 Task: Create in the project AgileRapid in Backlog an issue 'Implement a new cloud-based procurement management system for a company with advanced procurement planning and purchasing features', assign it to team member softage.3@softage.net and change the status to IN PROGRESS. Create in the project AgileRapid in Backlog an issue 'Integrate a new voice recognition feature into an existing mobile application to enhance user interaction and hands-free operation', assign it to team member softage.4@softage.net and change the status to IN PROGRESS
Action: Mouse moved to (61, 179)
Screenshot: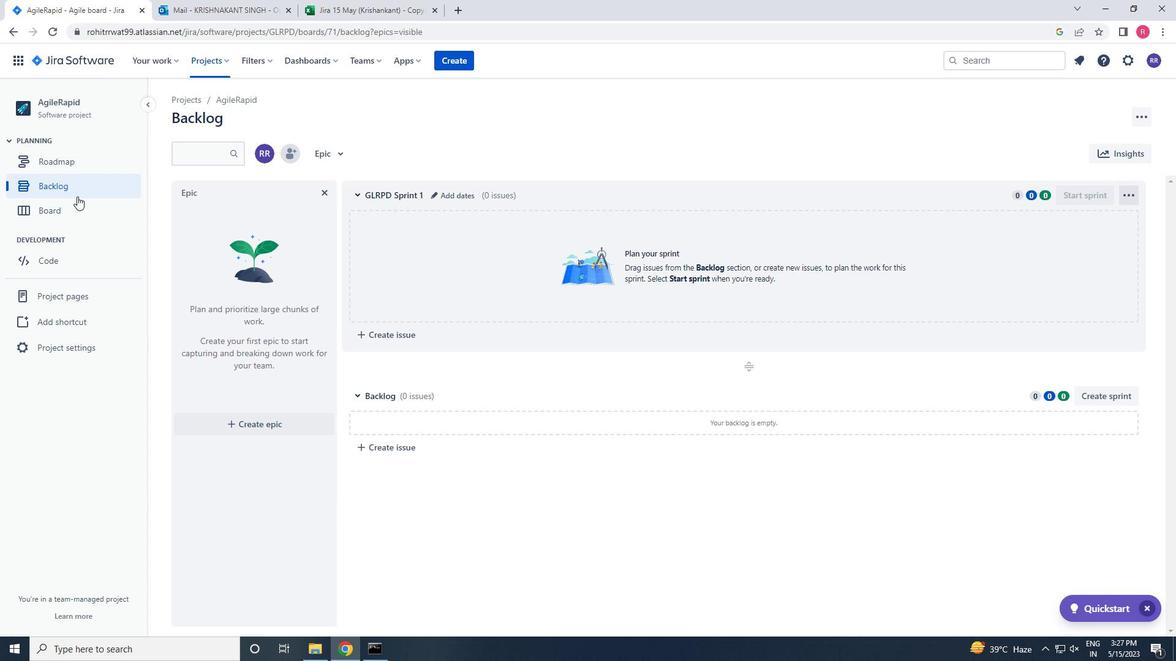 
Action: Mouse pressed left at (61, 179)
Screenshot: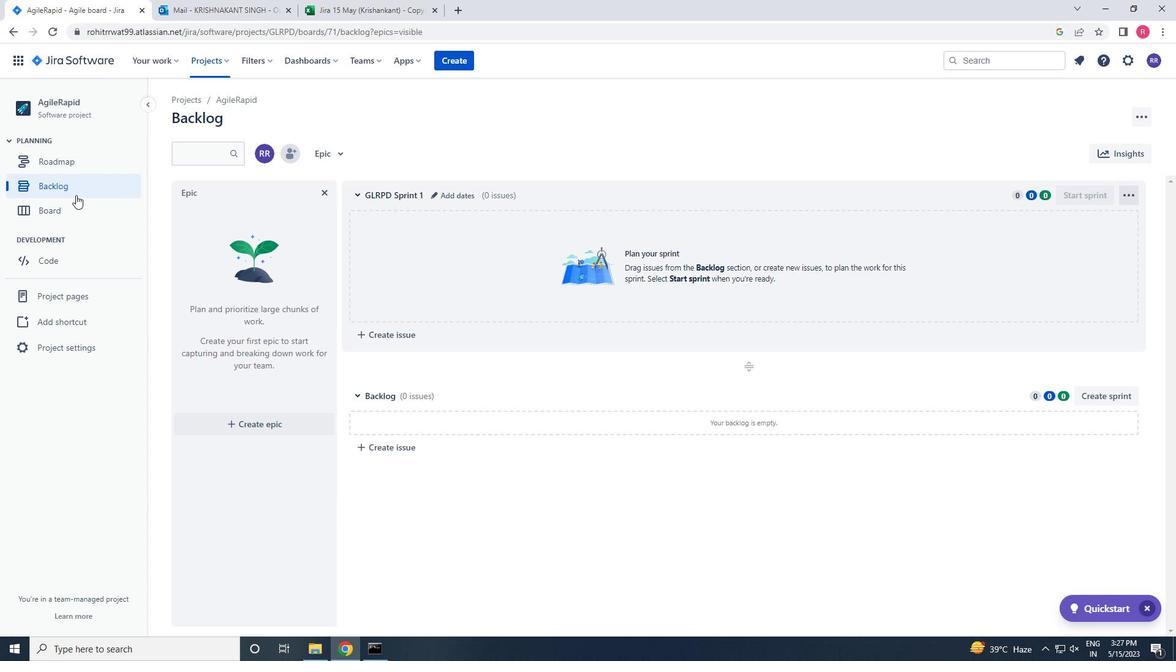 
Action: Mouse moved to (384, 447)
Screenshot: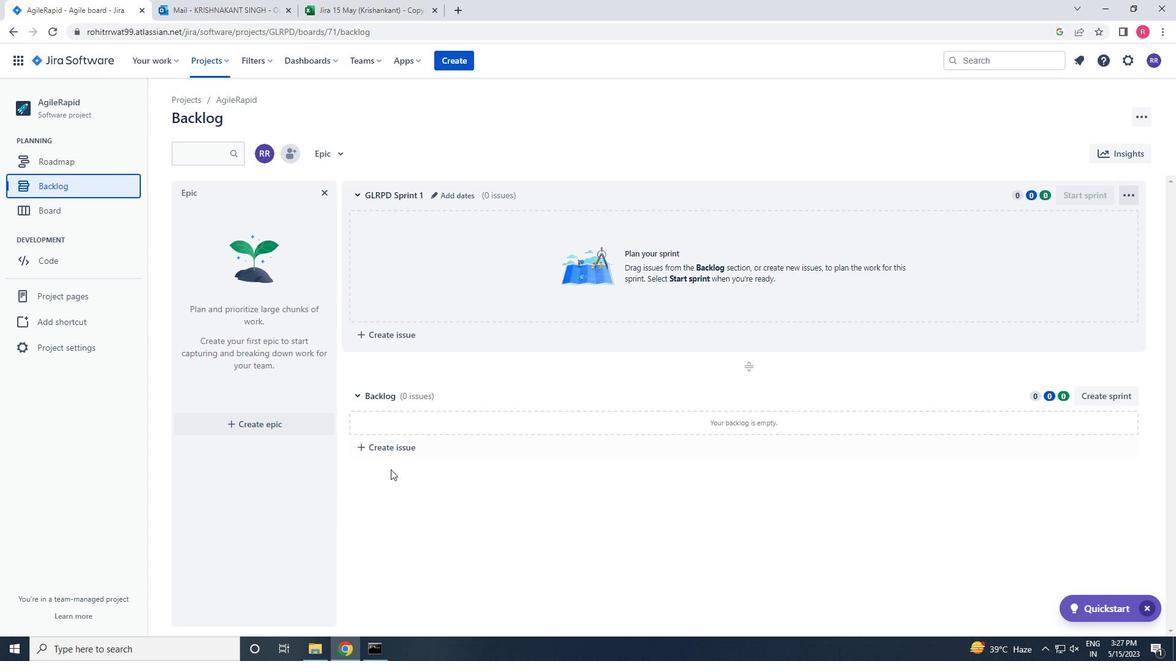 
Action: Mouse pressed left at (384, 447)
Screenshot: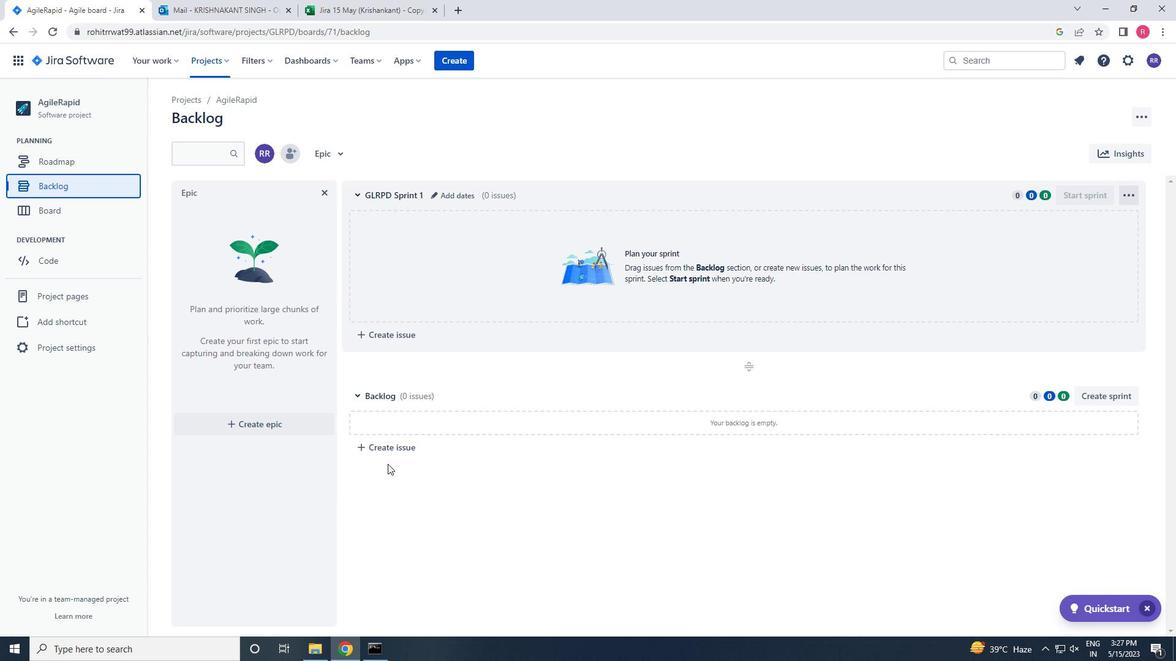 
Action: Mouse moved to (385, 447)
Screenshot: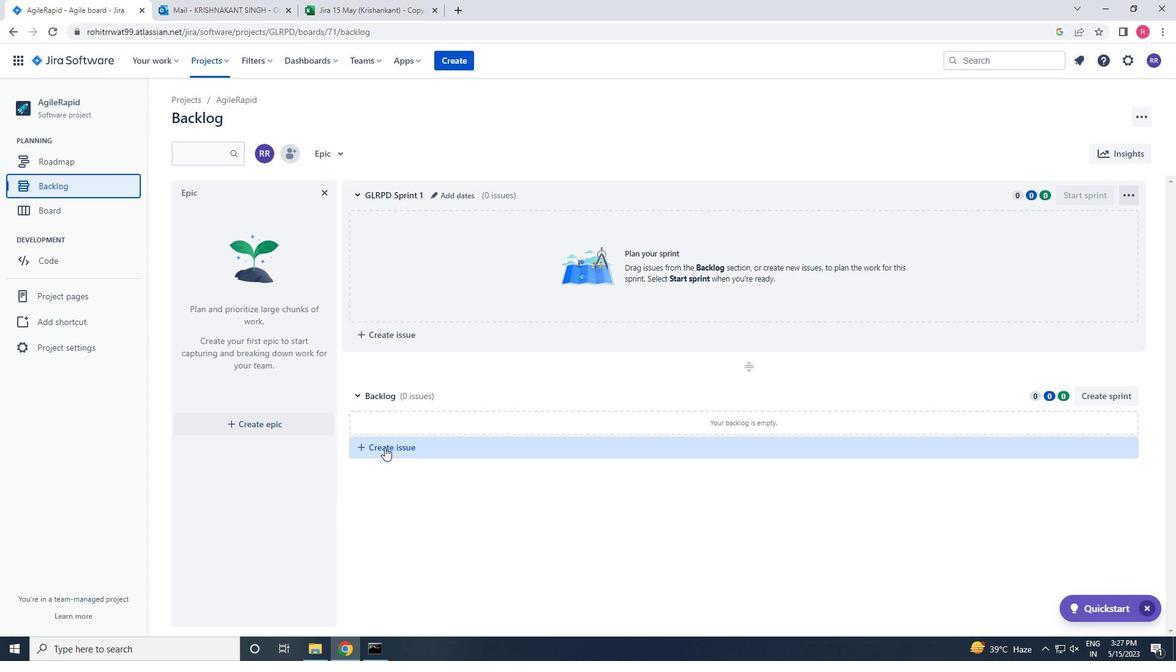 
Action: Key pressed ctrl+V
Screenshot: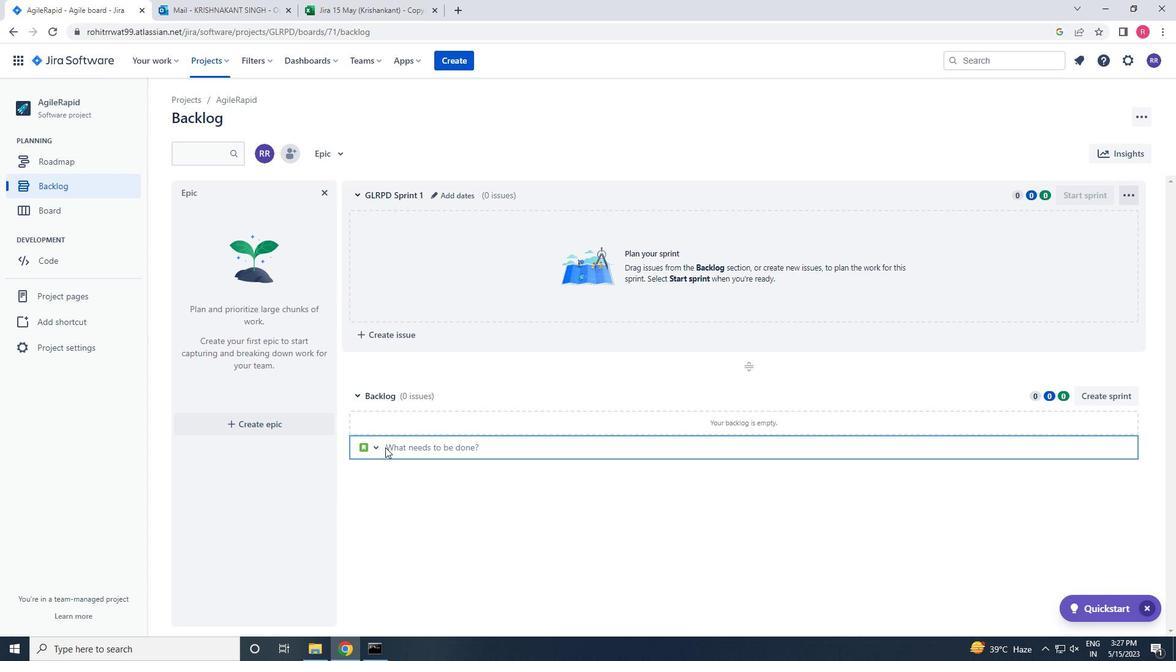 
Action: Mouse moved to (964, 452)
Screenshot: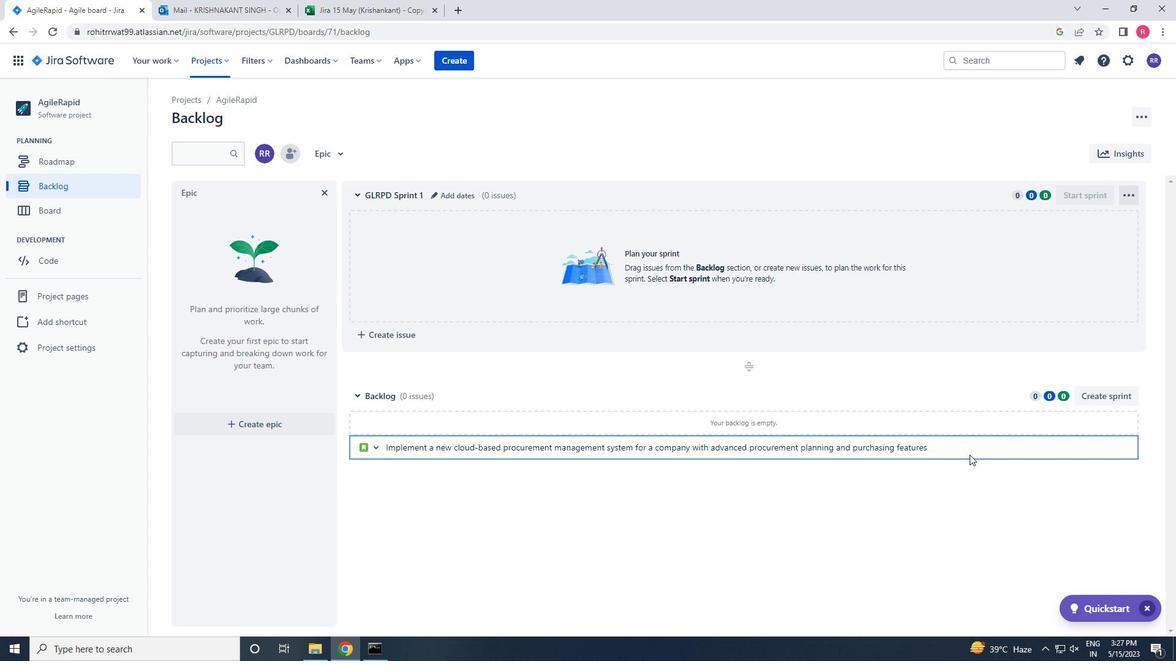 
Action: Mouse pressed left at (964, 452)
Screenshot: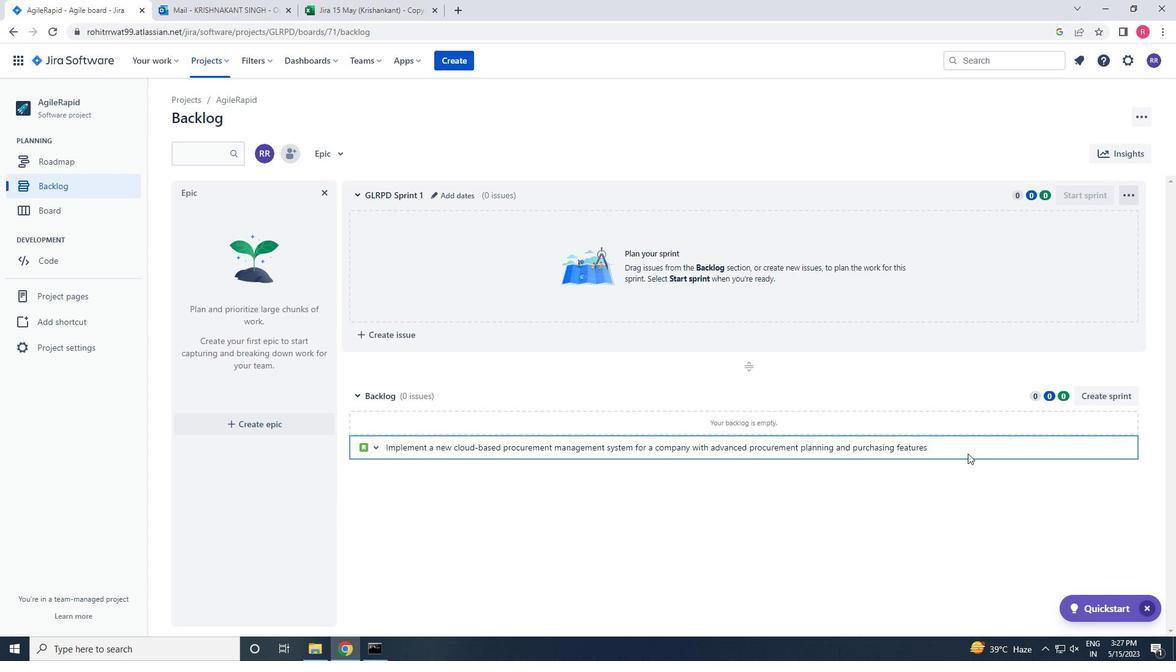 
Action: Mouse moved to (964, 452)
Screenshot: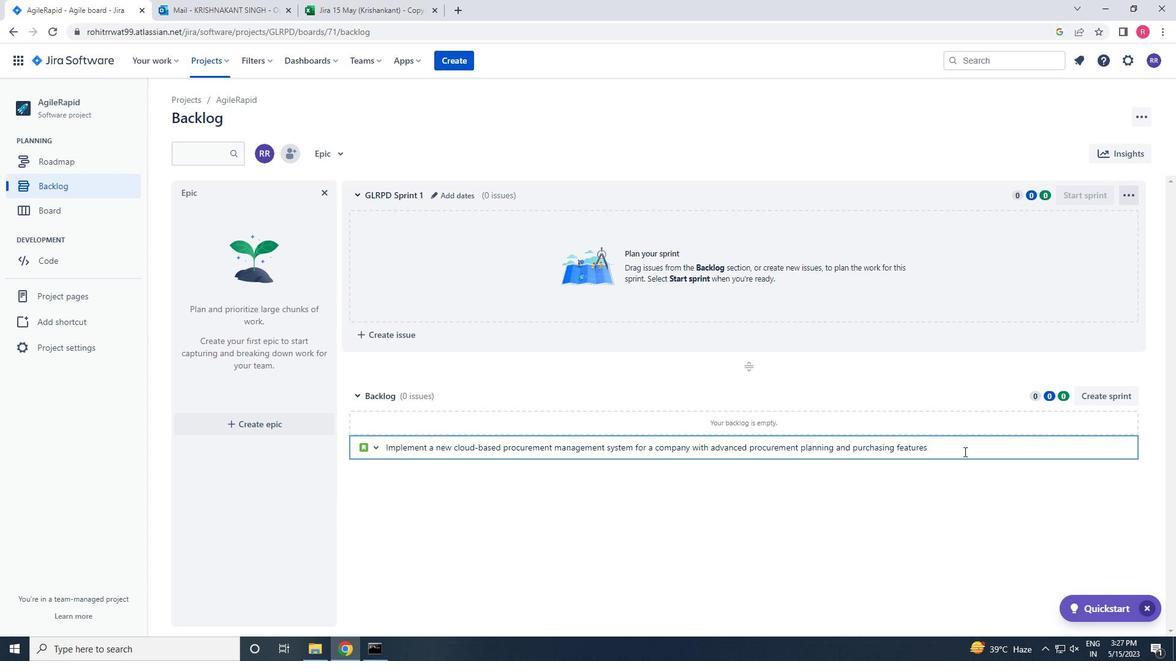 
Action: Key pressed <Key.enter>
Screenshot: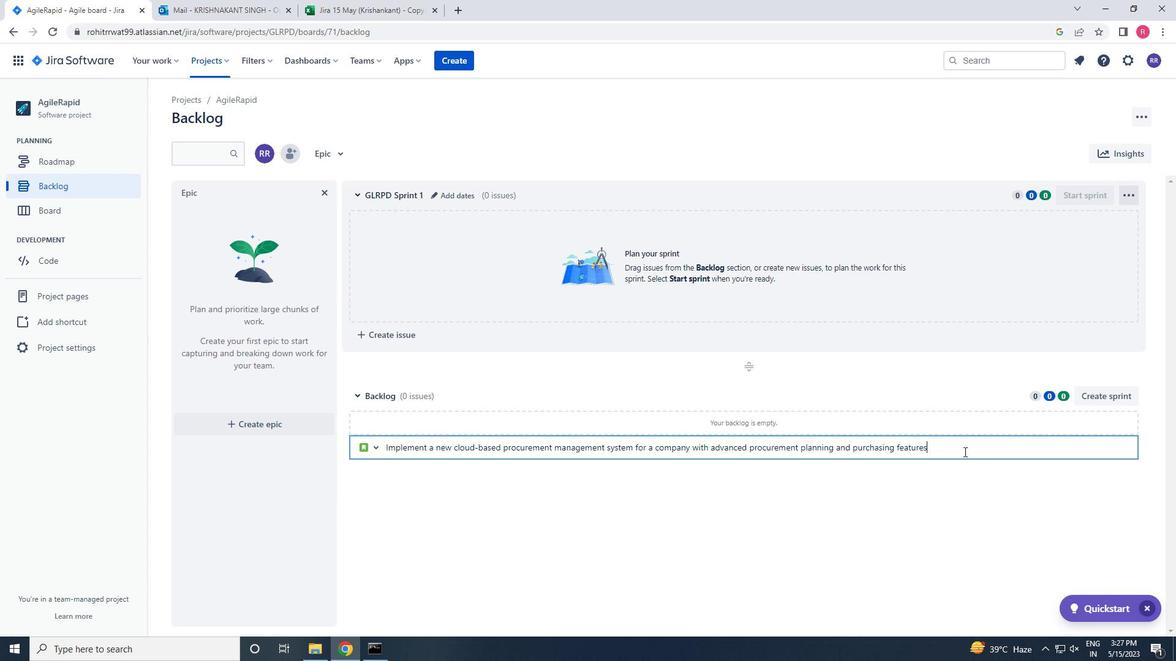 
Action: Mouse moved to (1100, 426)
Screenshot: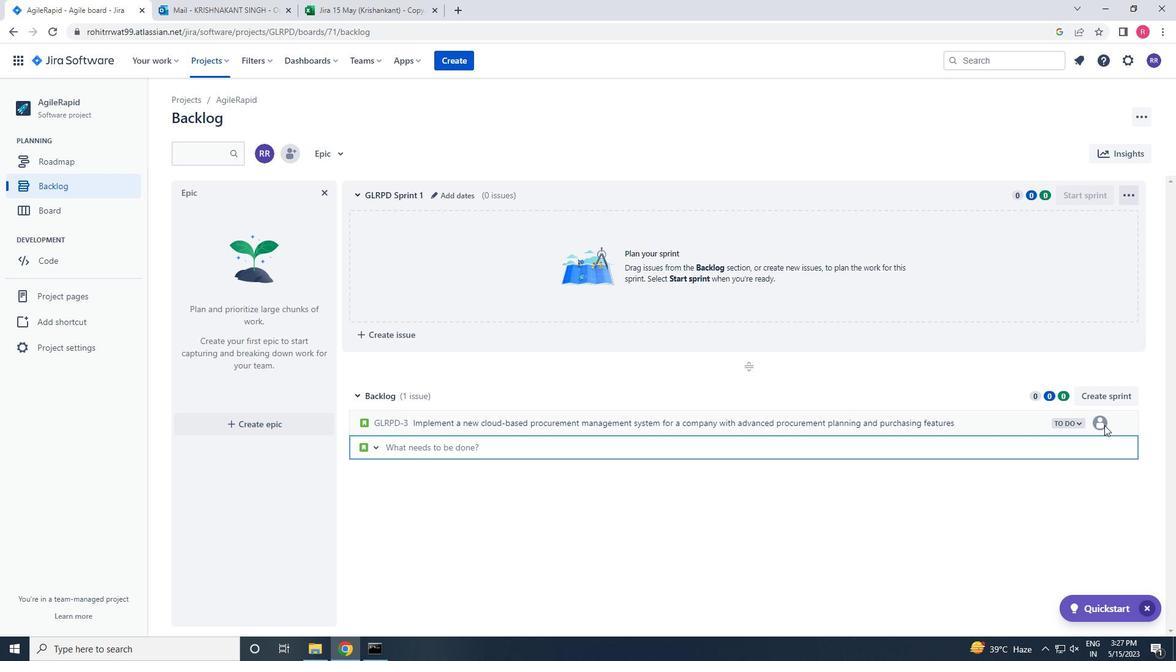 
Action: Mouse pressed left at (1100, 426)
Screenshot: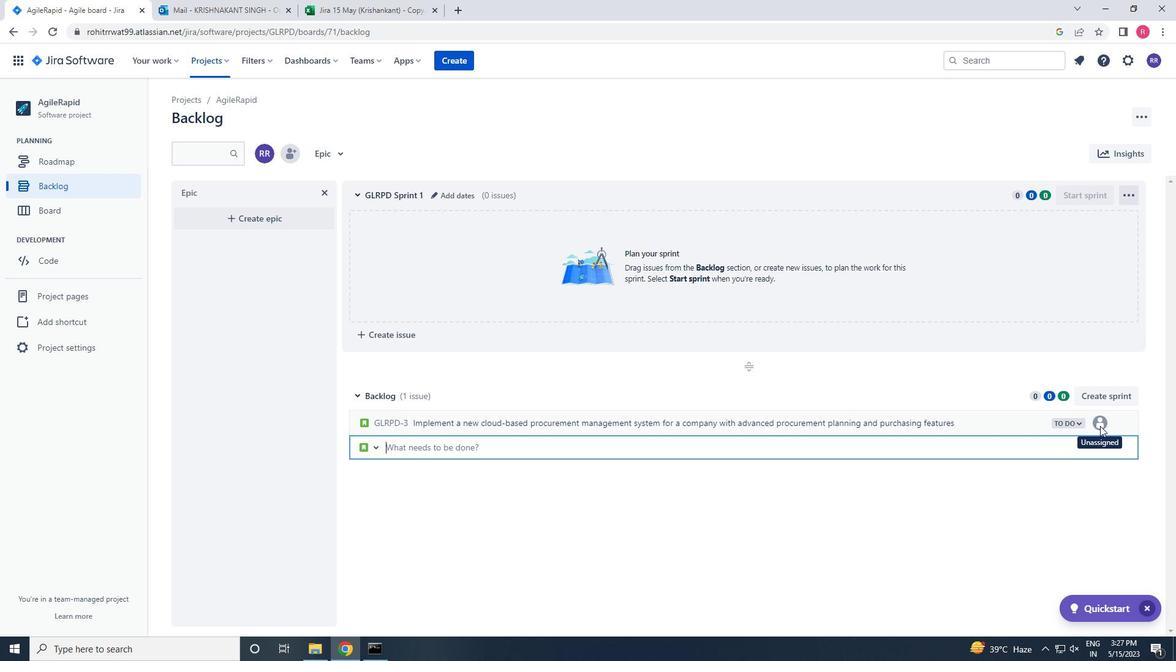 
Action: Mouse moved to (1097, 420)
Screenshot: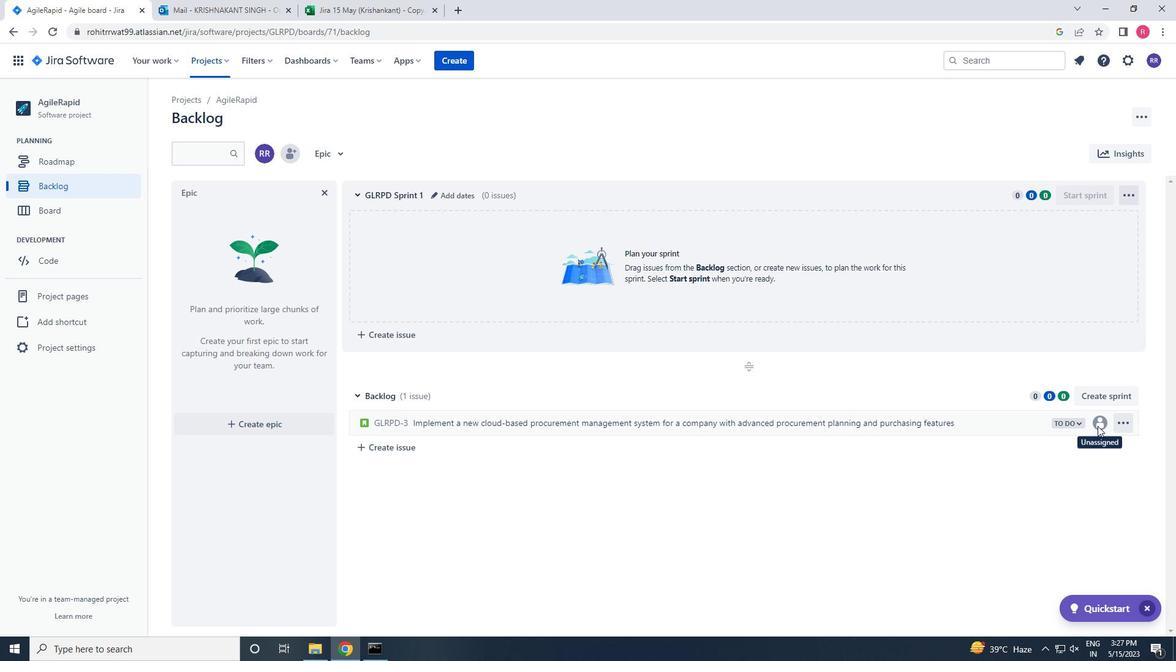 
Action: Mouse pressed left at (1097, 420)
Screenshot: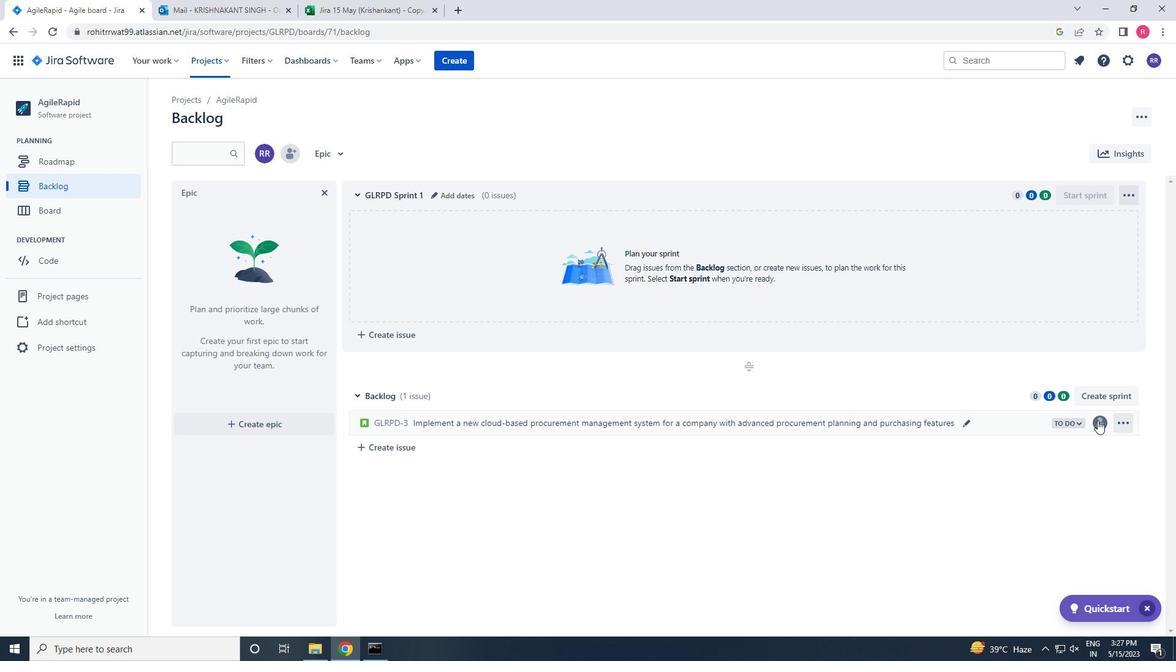 
Action: Key pressed softage.1<Key.shift>@SOFTAGE.NET
Screenshot: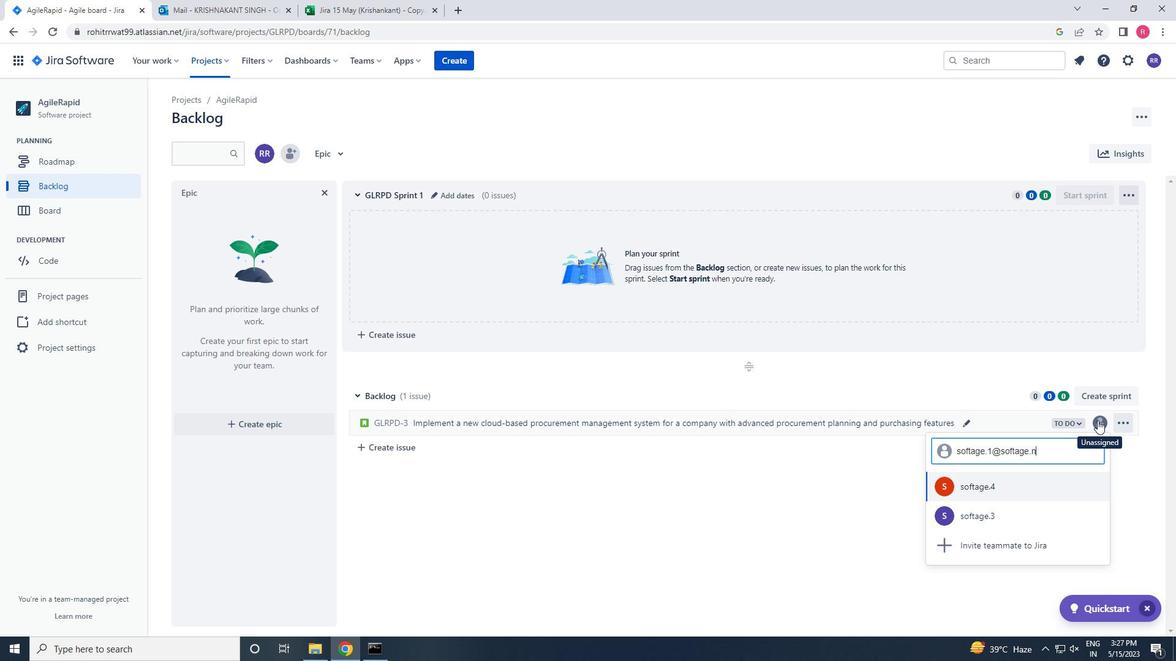 
Action: Mouse moved to (992, 453)
Screenshot: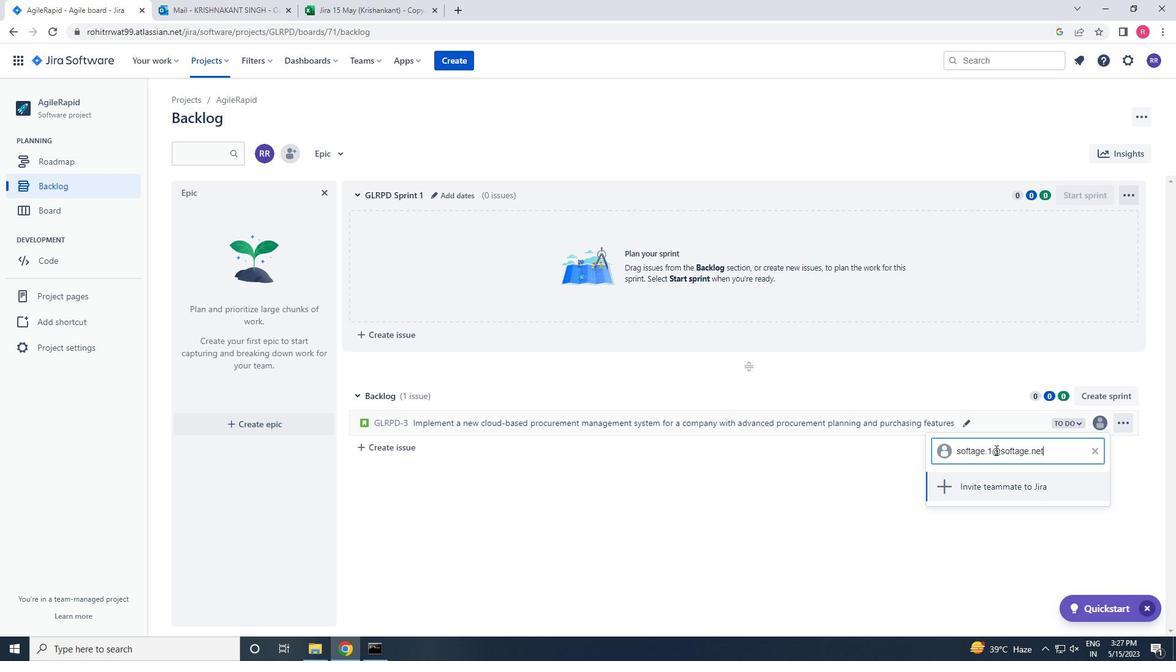 
Action: Mouse pressed left at (992, 453)
Screenshot: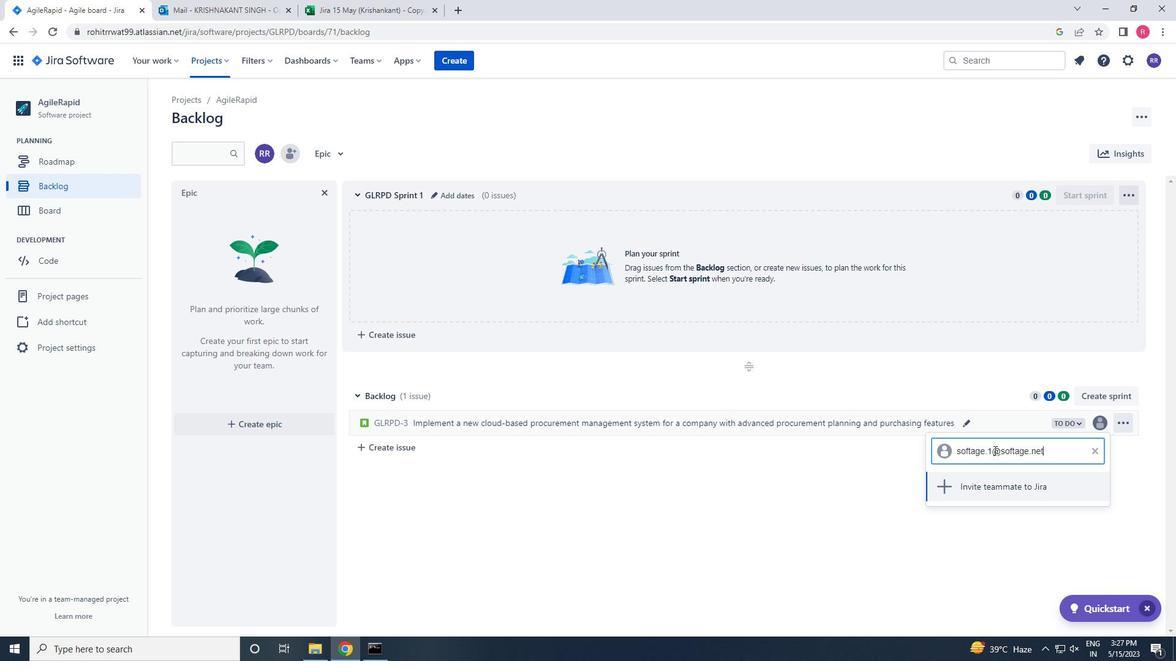 
Action: Mouse moved to (992, 453)
Screenshot: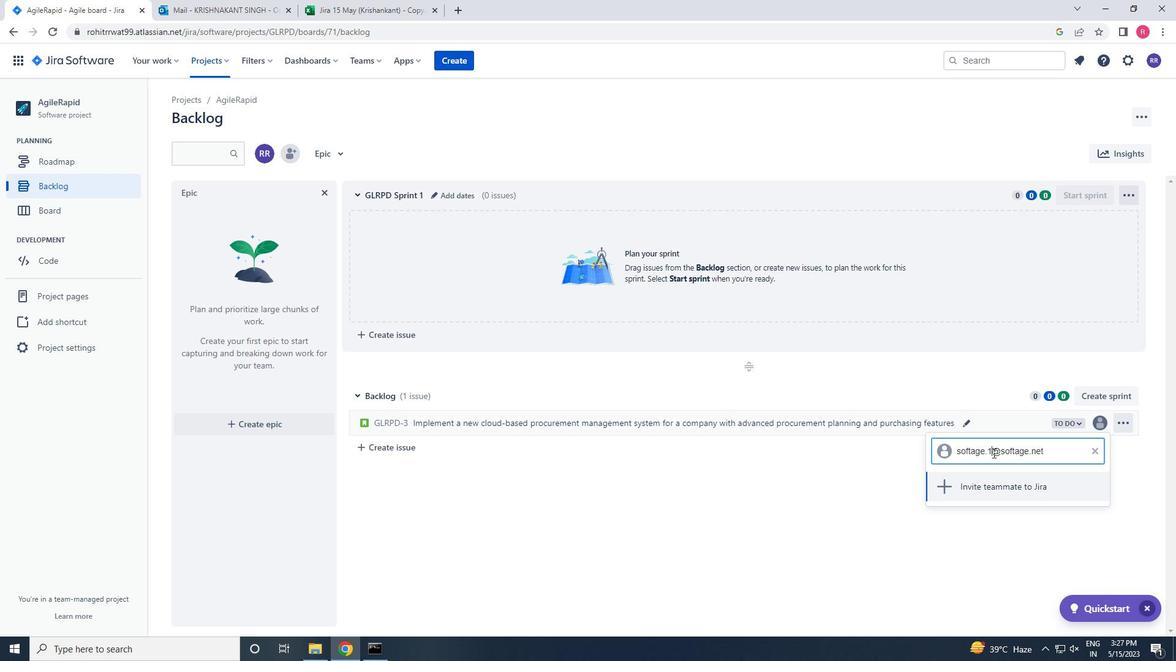 
Action: Key pressed <Key.backspace>3
Screenshot: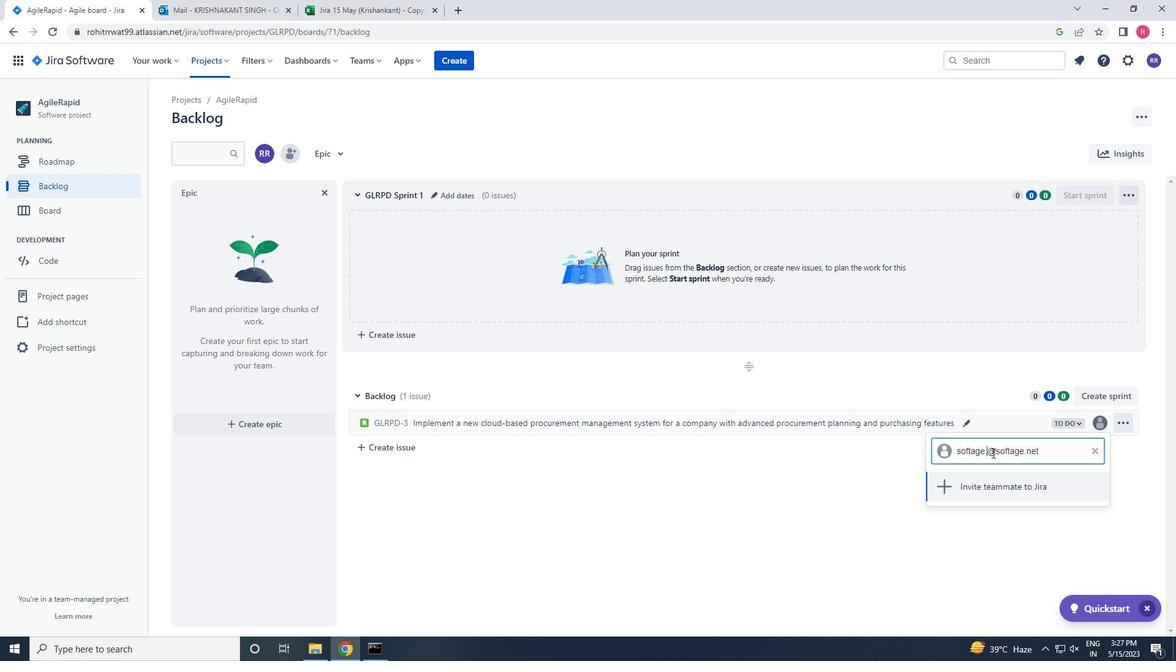 
Action: Mouse moved to (995, 478)
Screenshot: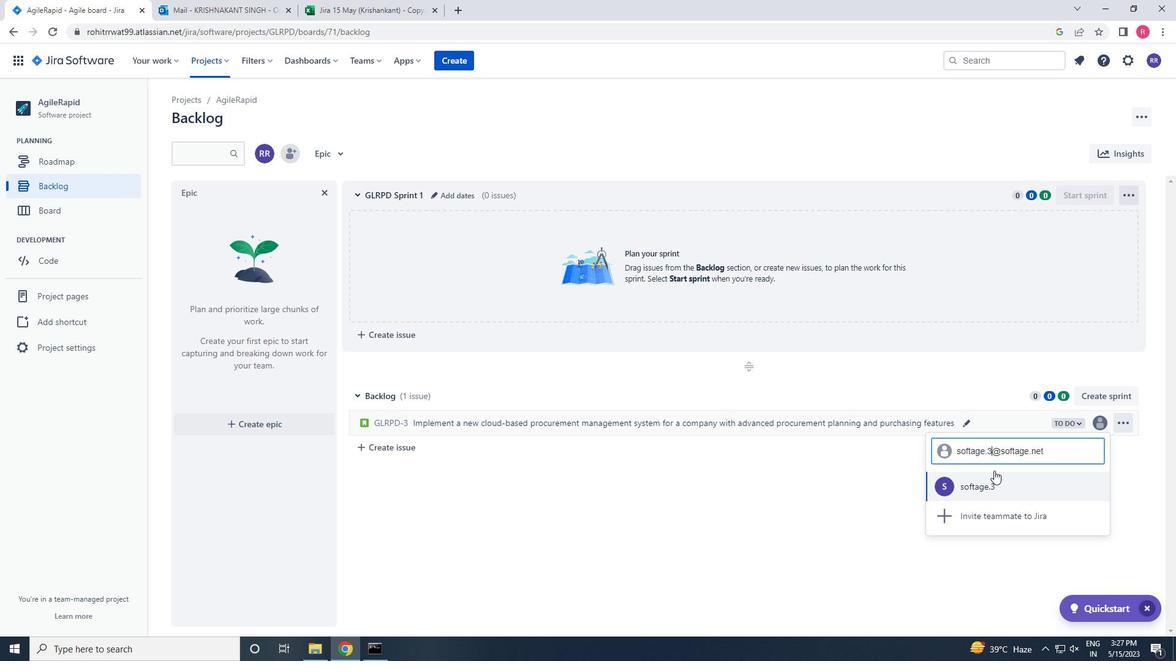 
Action: Mouse pressed left at (995, 478)
Screenshot: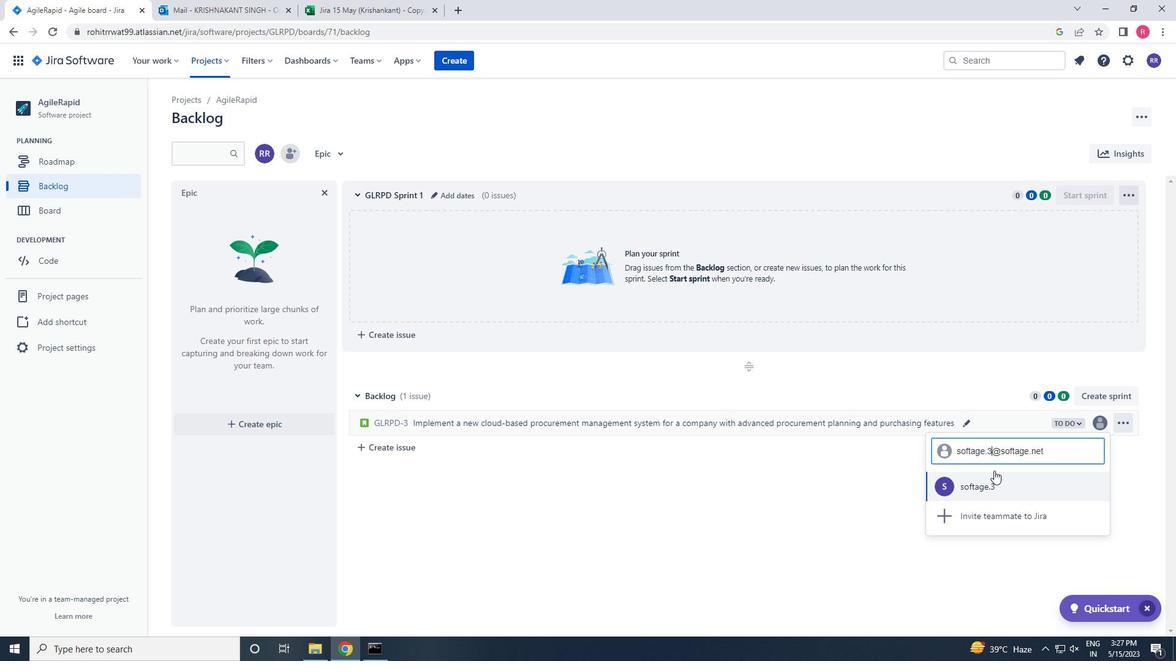 
Action: Mouse moved to (1073, 423)
Screenshot: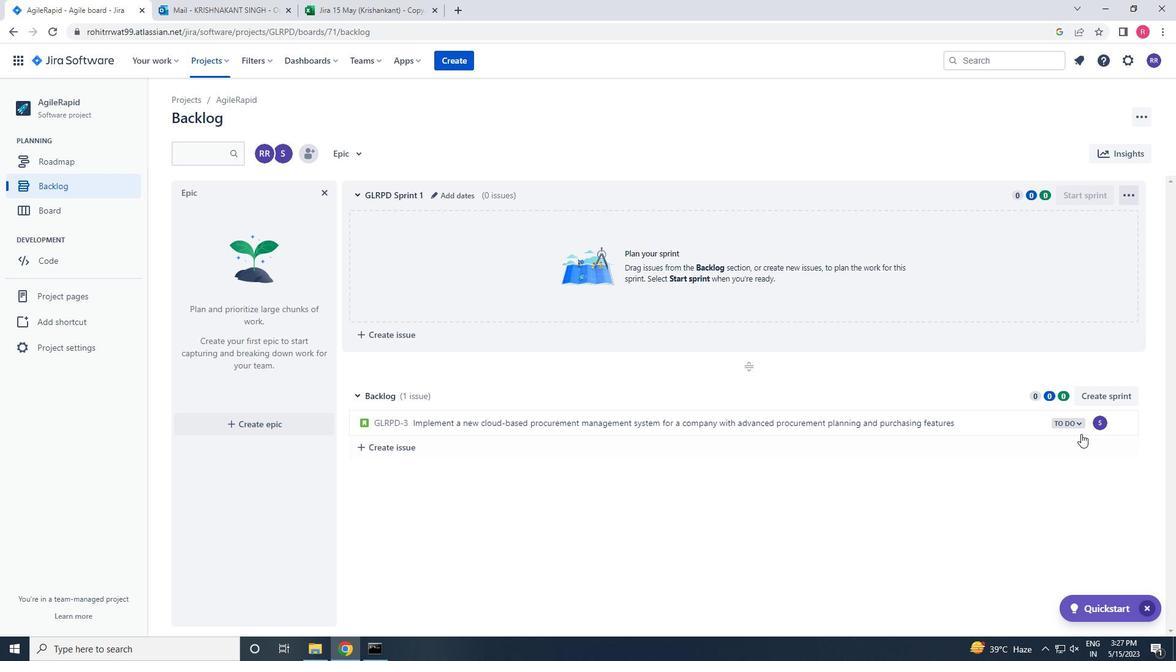 
Action: Mouse pressed left at (1073, 423)
Screenshot: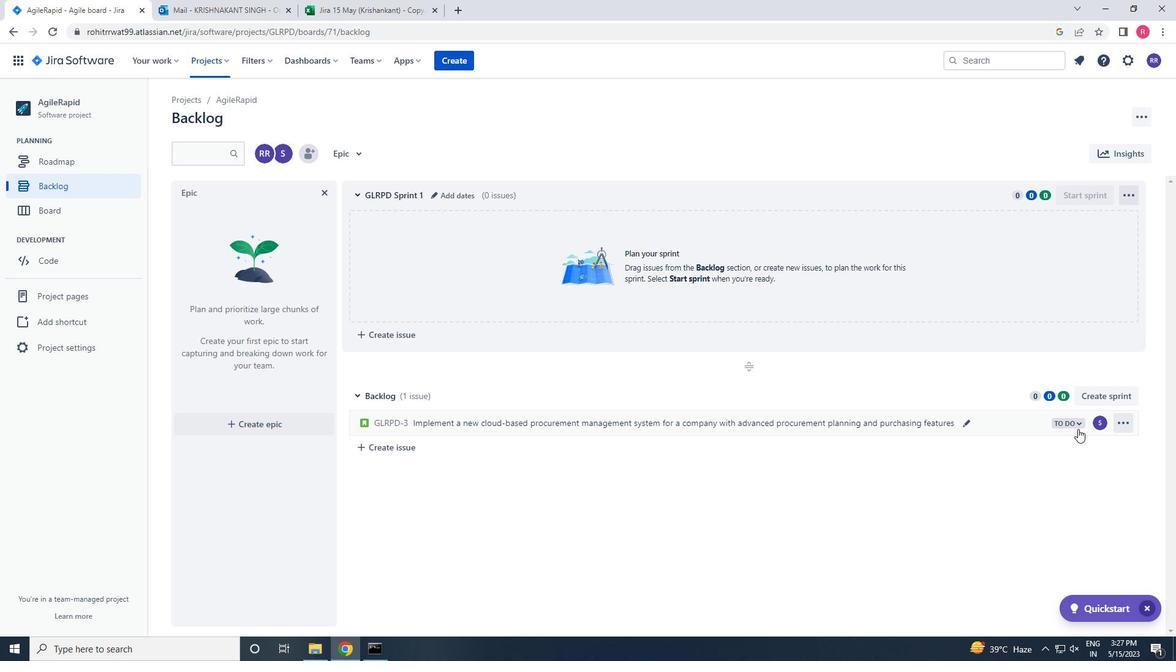 
Action: Mouse moved to (978, 448)
Screenshot: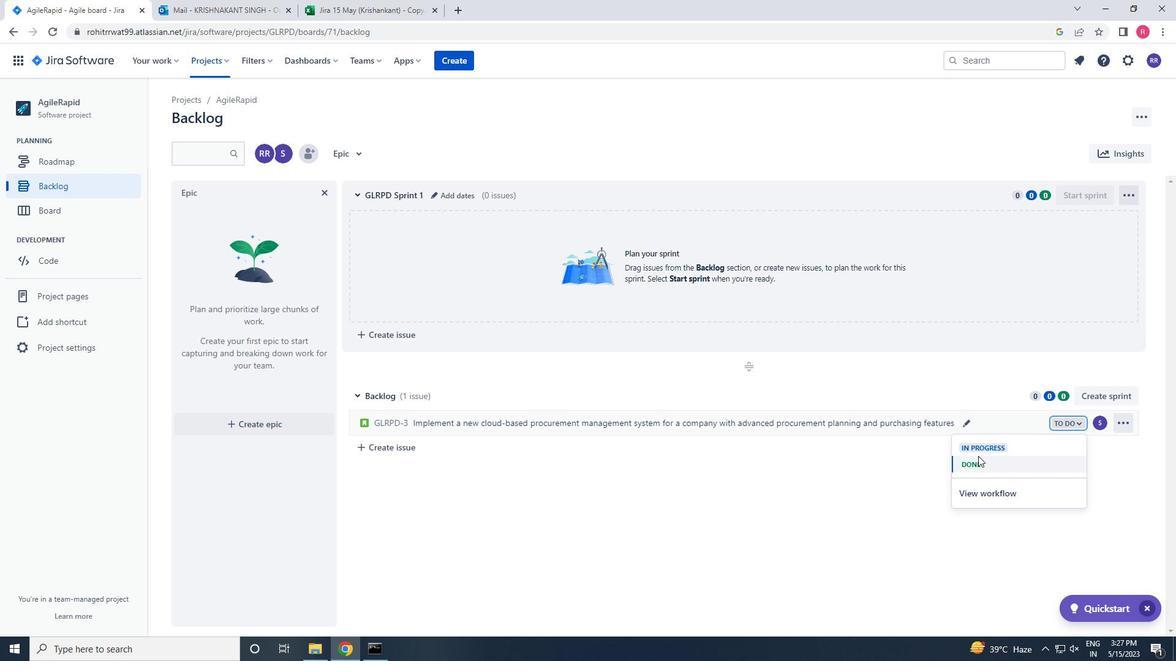 
Action: Mouse pressed left at (978, 448)
Screenshot: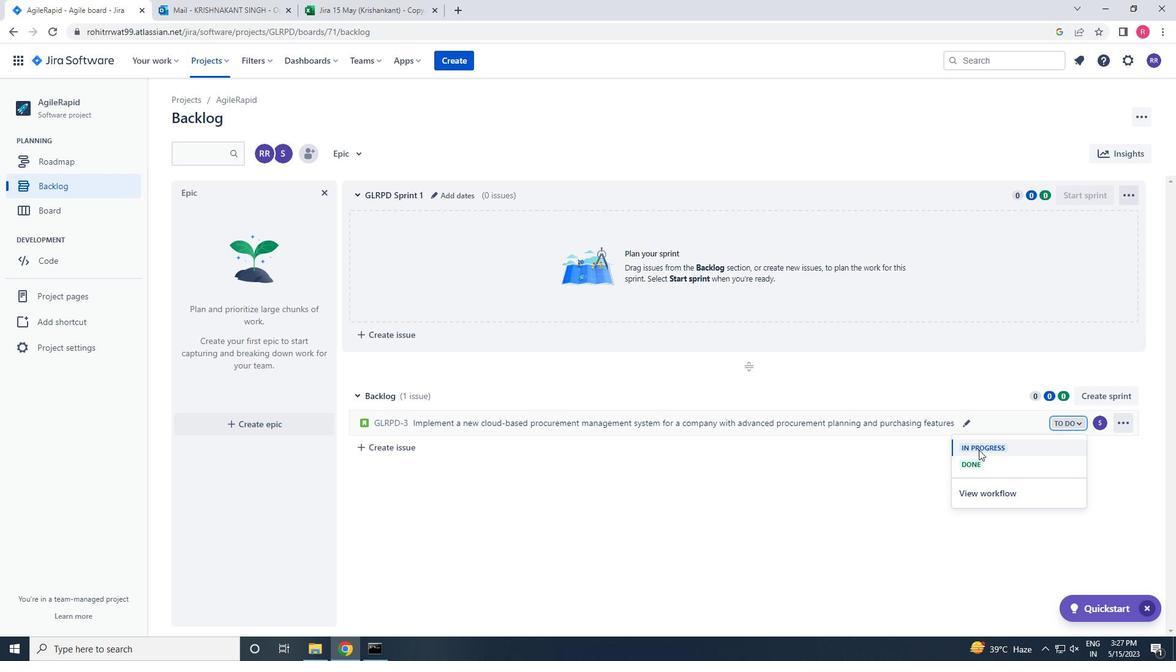 
Action: Mouse moved to (377, 448)
Screenshot: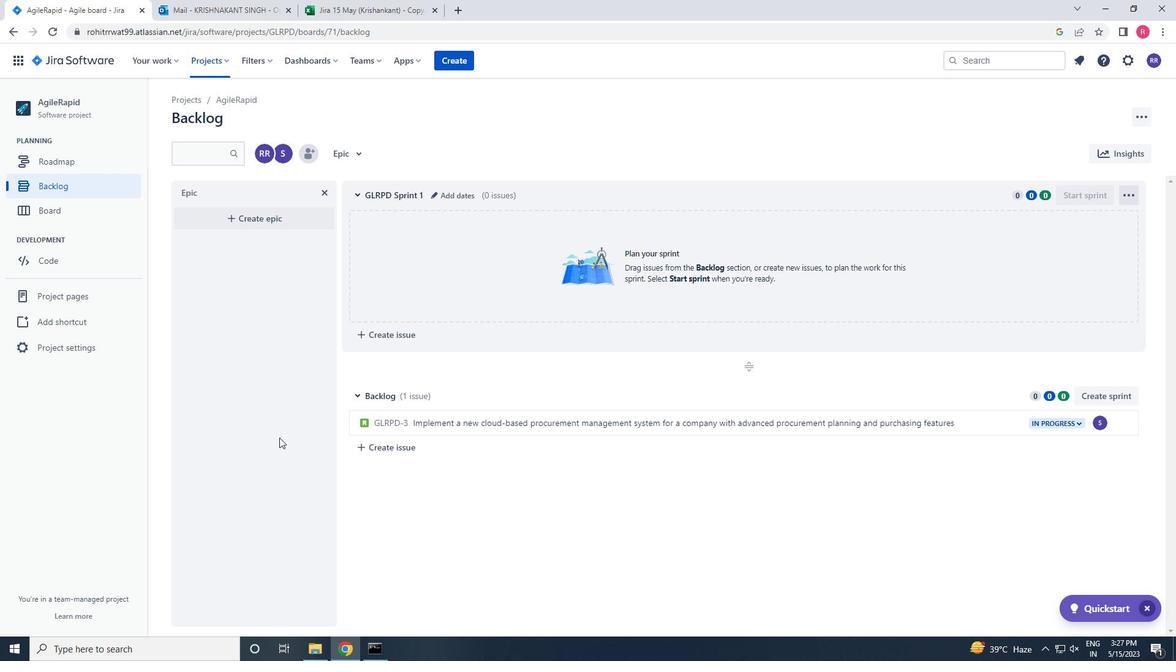 
Action: Mouse pressed left at (377, 448)
Screenshot: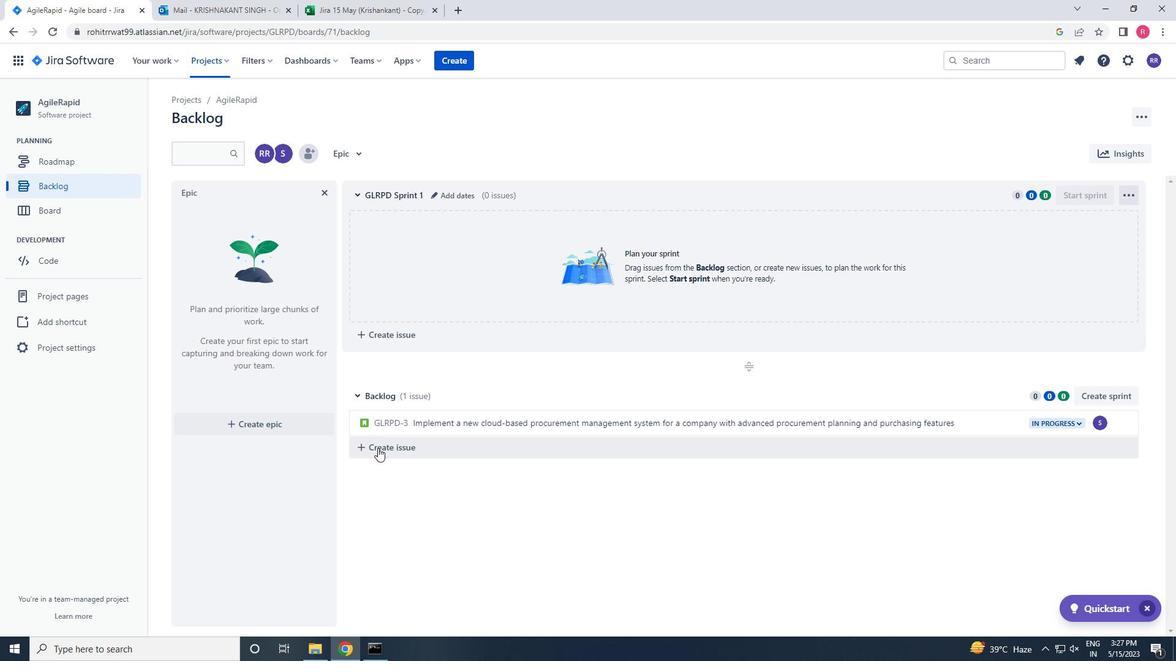 
Action: Mouse moved to (367, 454)
Screenshot: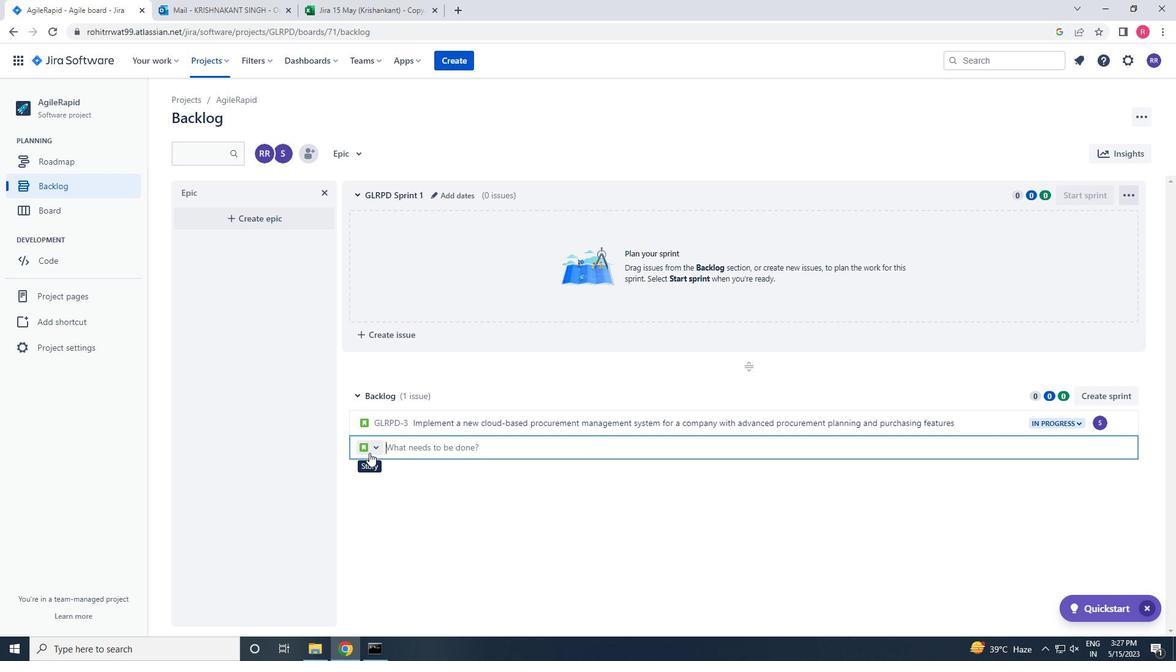
Action: Key pressed <Key.shift_r>INT
Screenshot: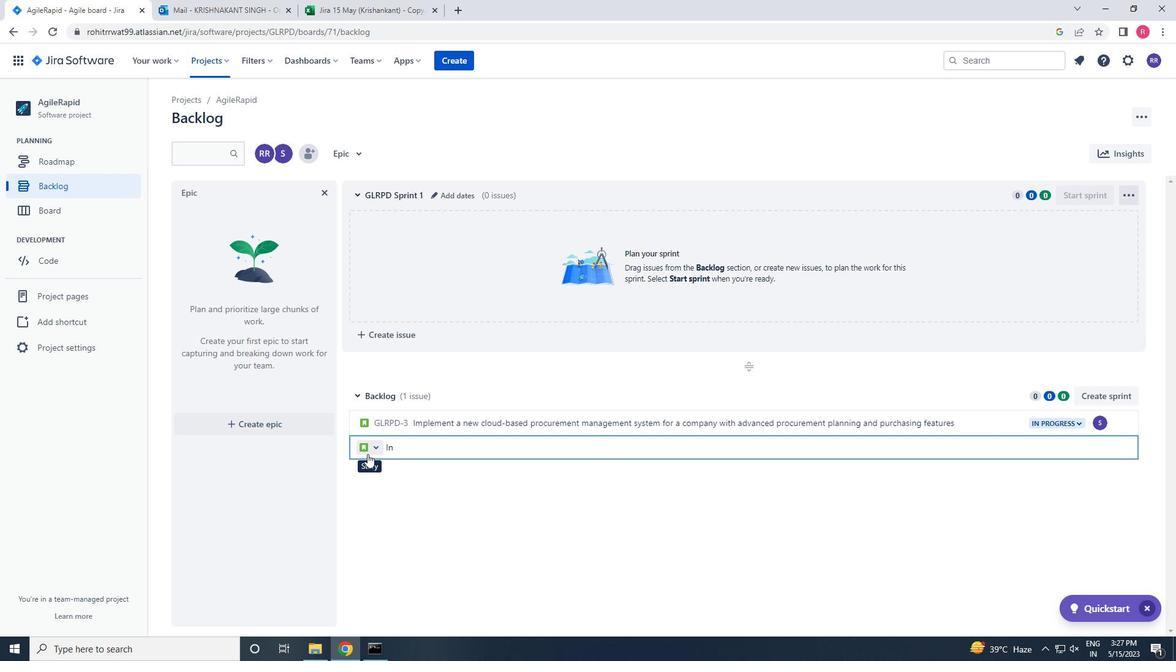 
Action: Mouse moved to (366, 455)
Screenshot: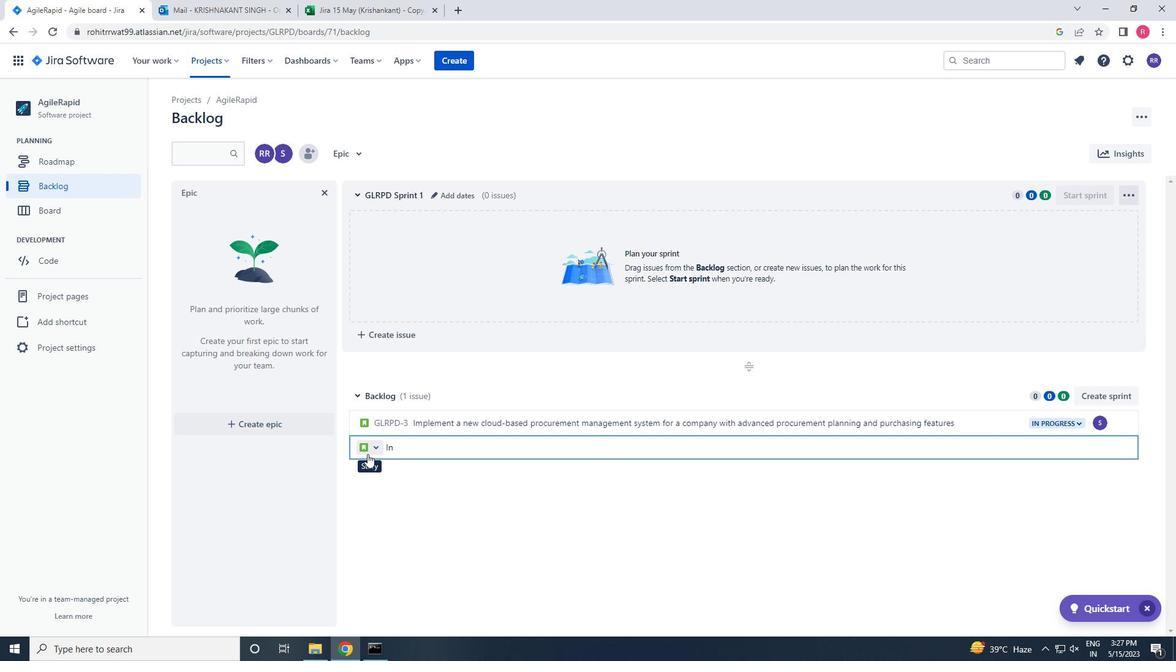 
Action: Key pressed ER<Key.backspace>
Screenshot: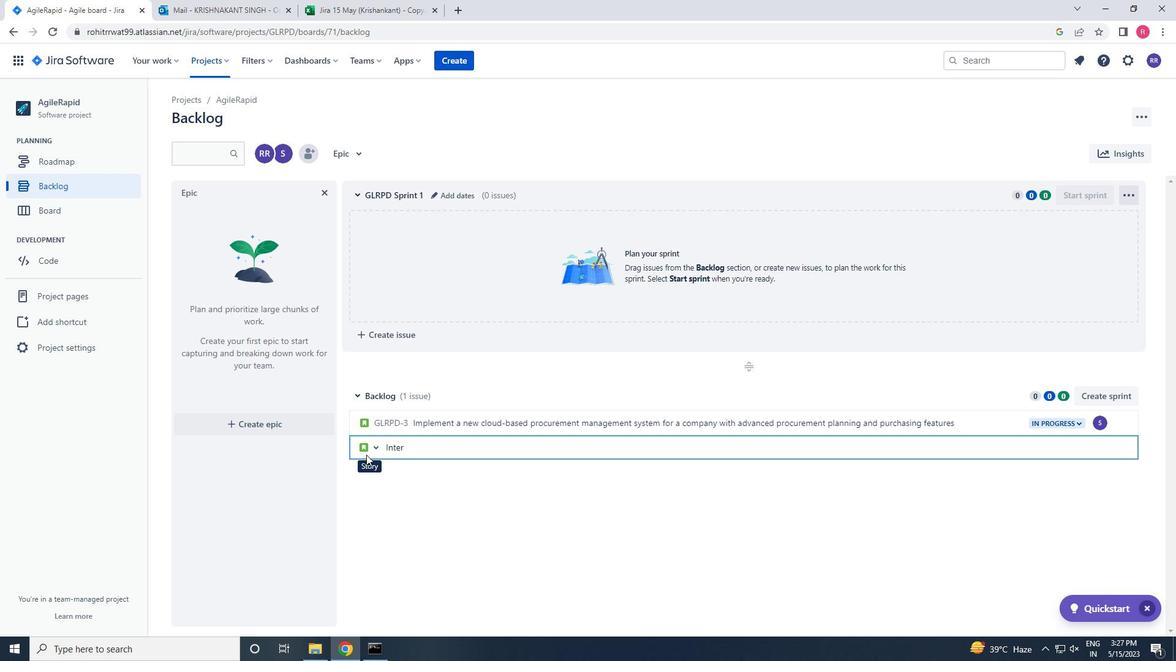 
Action: Mouse moved to (365, 455)
Screenshot: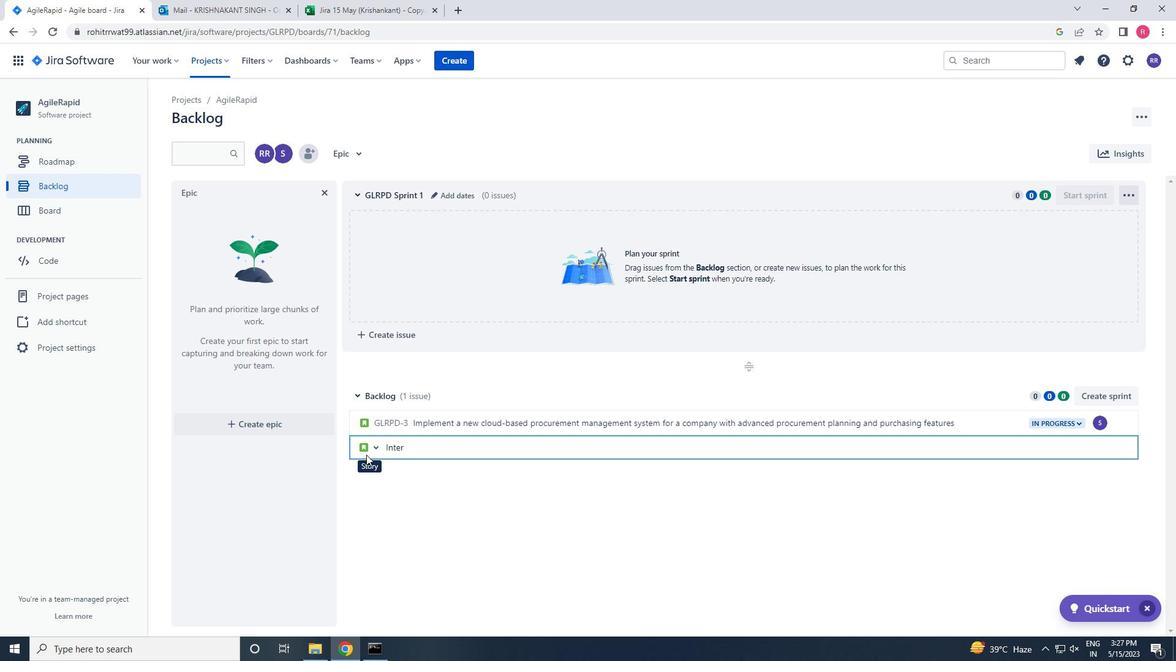 
Action: Key pressed G
Screenshot: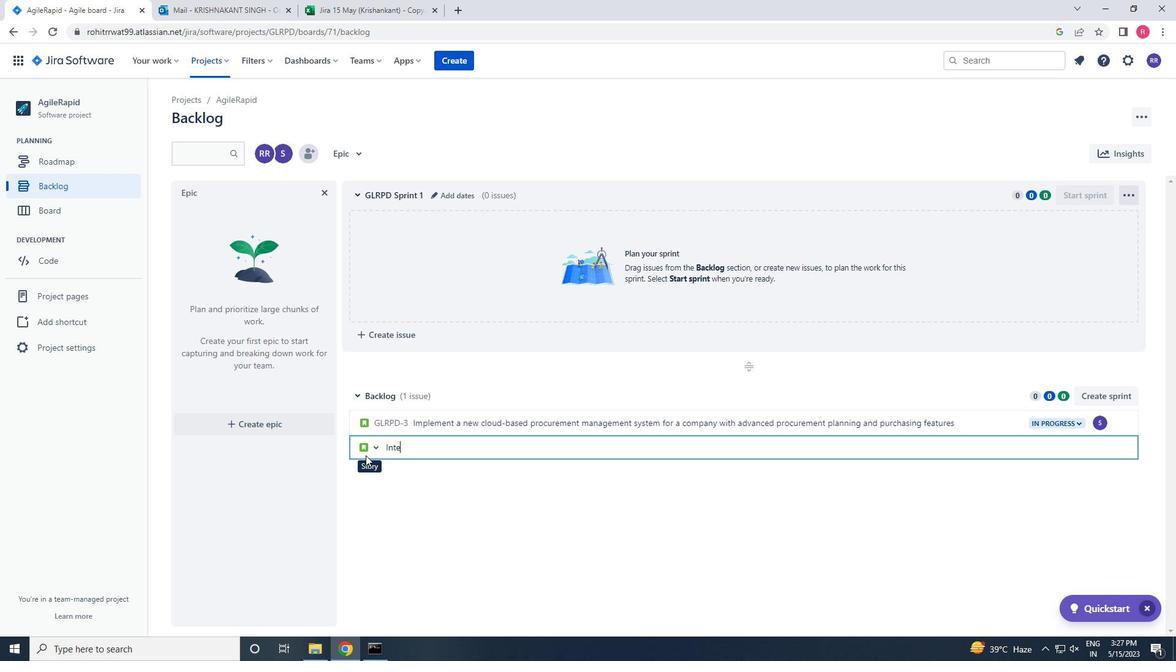 
Action: Mouse moved to (365, 455)
Screenshot: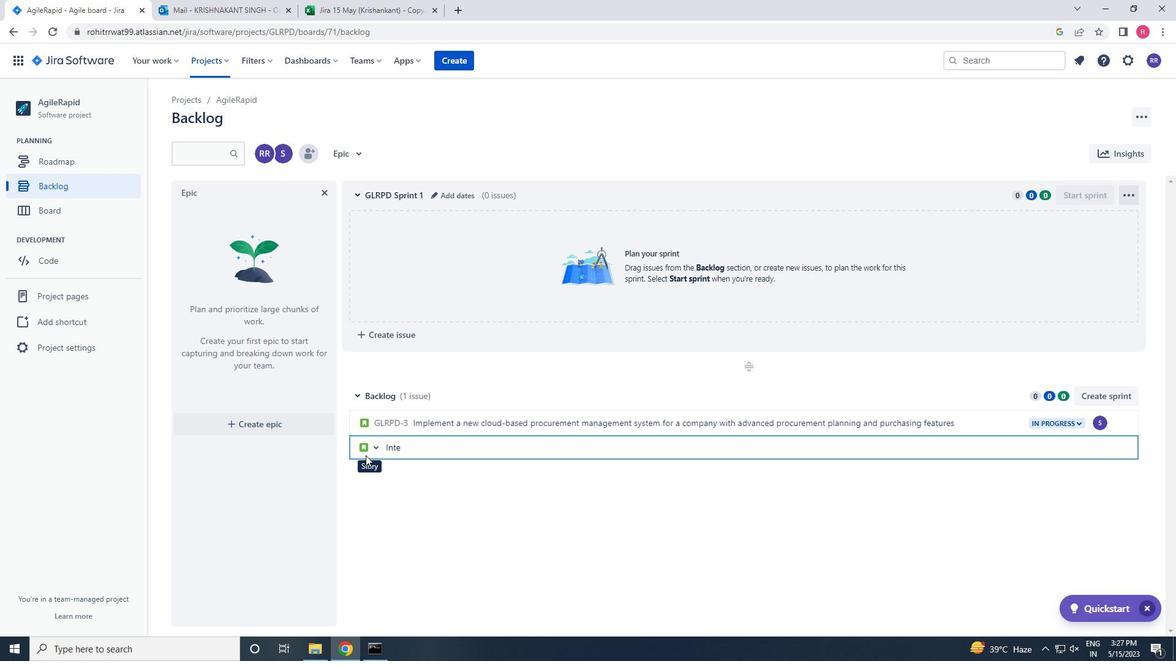 
Action: Key pressed RAY
Screenshot: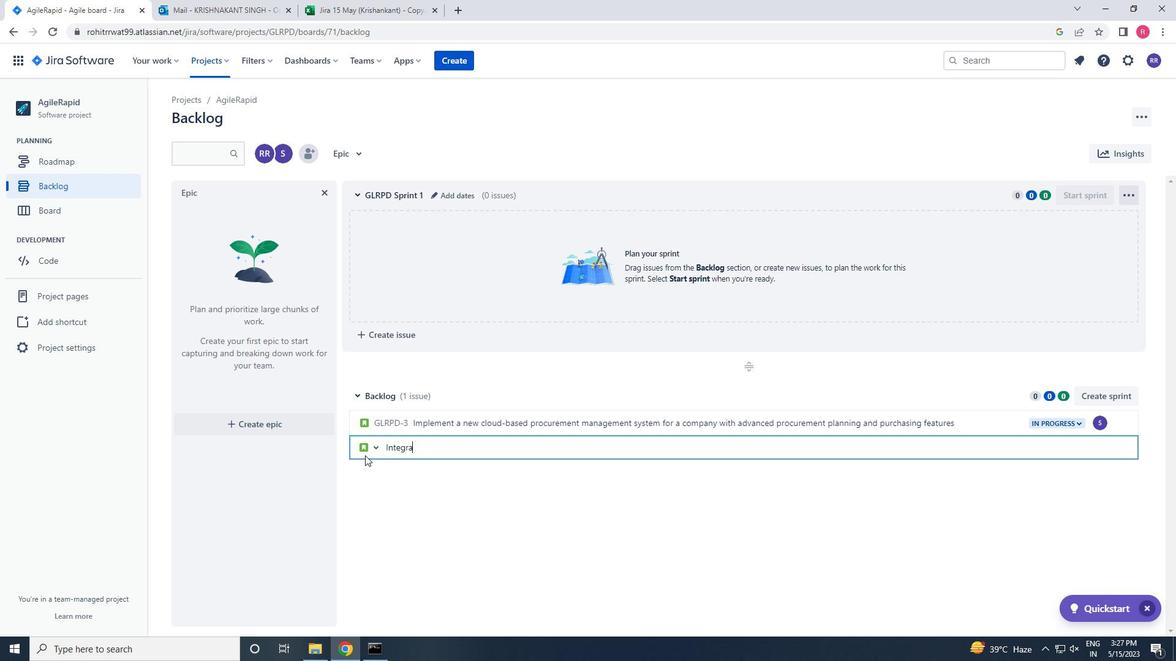 
Action: Mouse moved to (364, 456)
Screenshot: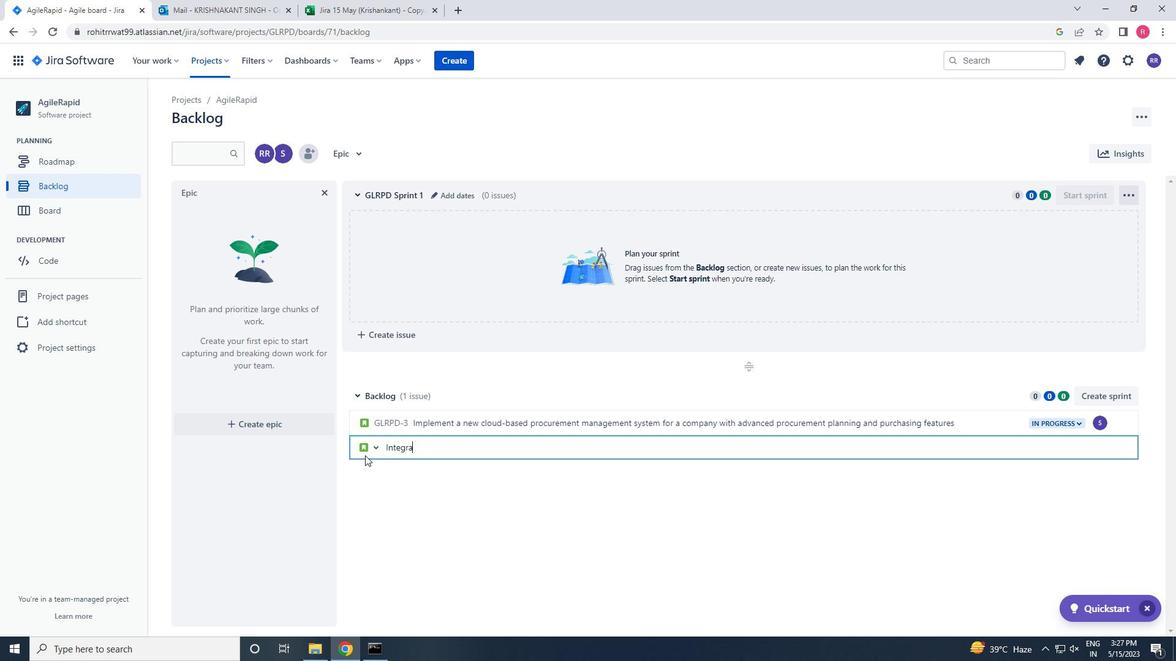 
Action: Key pressed <Key.backspace>T
Screenshot: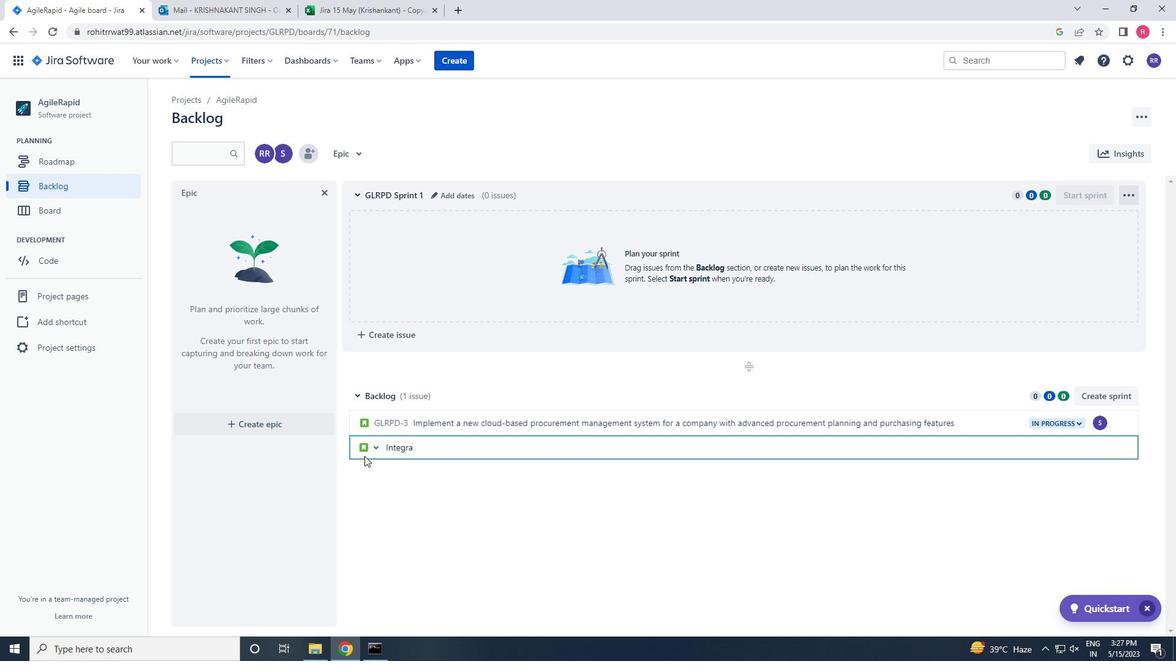 
Action: Mouse moved to (364, 456)
Screenshot: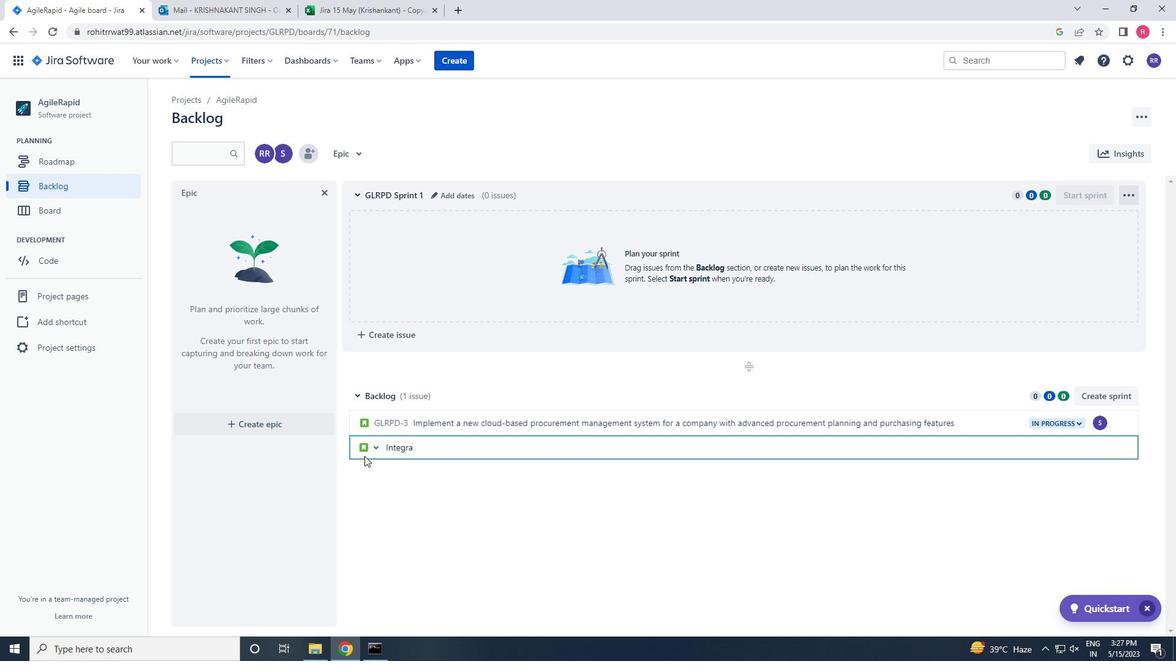 
Action: Key pressed E<Key.space>A<Key.space>N
Screenshot: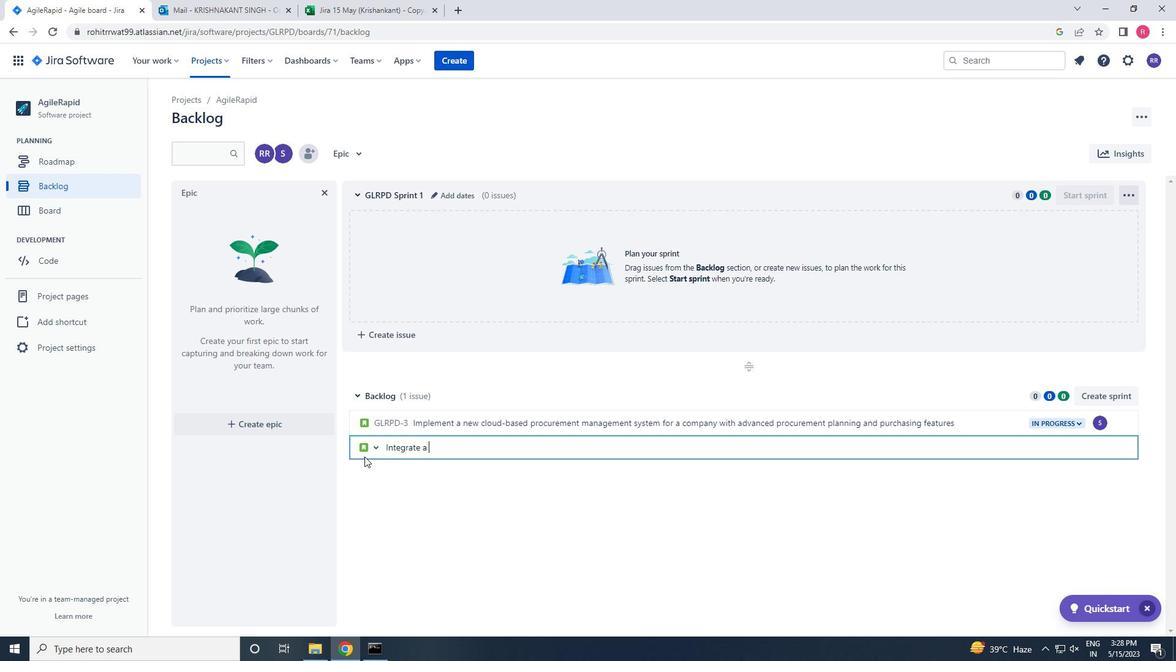 
Action: Mouse moved to (363, 457)
Screenshot: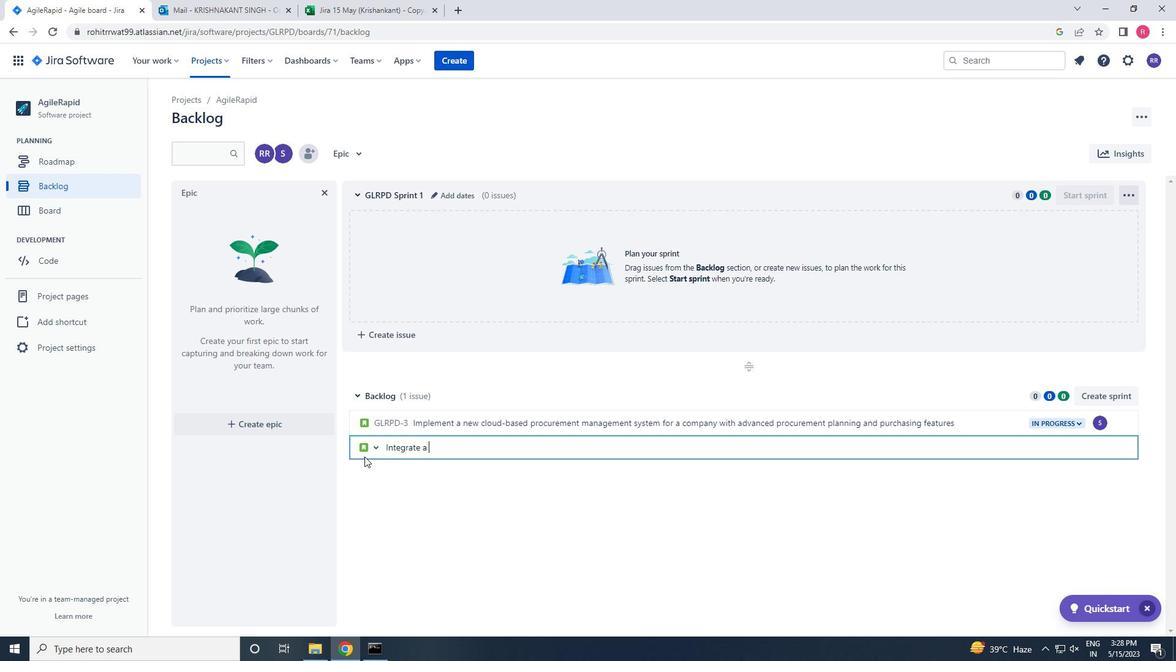 
Action: Key pressed EW<Key.space>VOICE<Key.space>RECOG
Screenshot: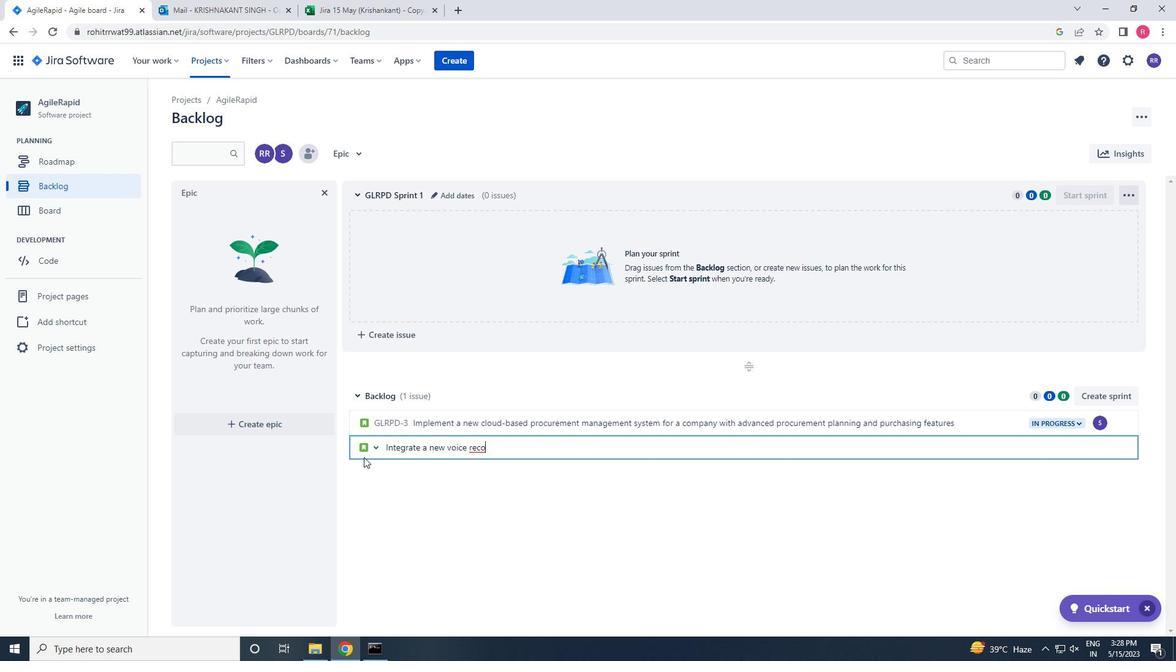 
Action: Mouse moved to (363, 458)
Screenshot: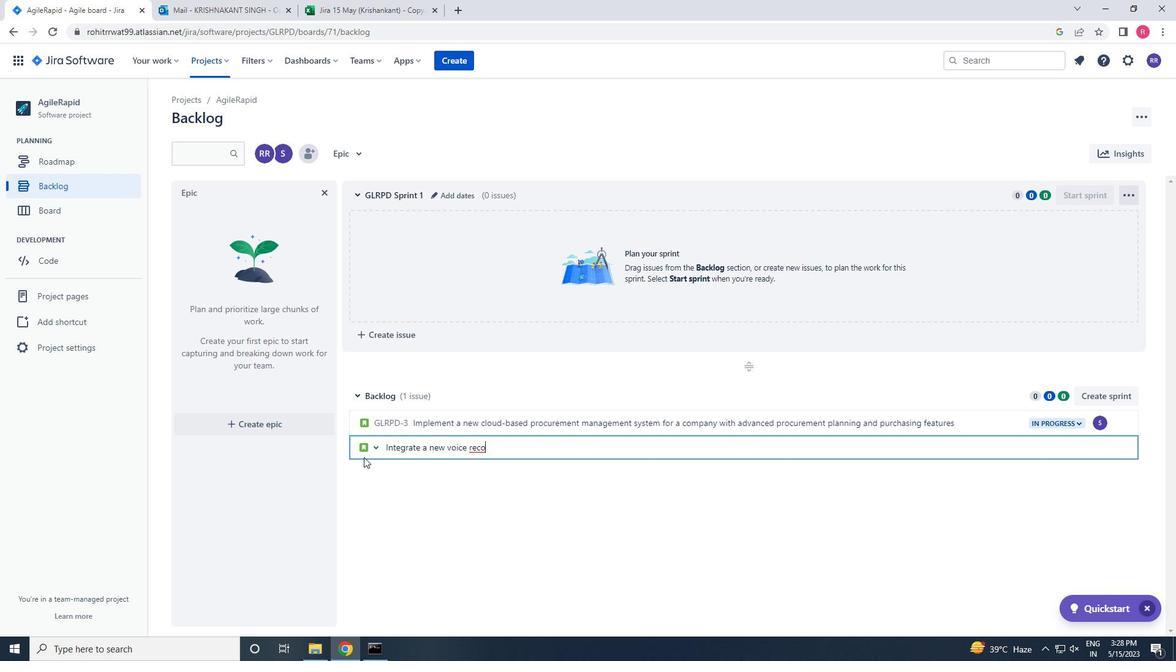 
Action: Key pressed MTION
Screenshot: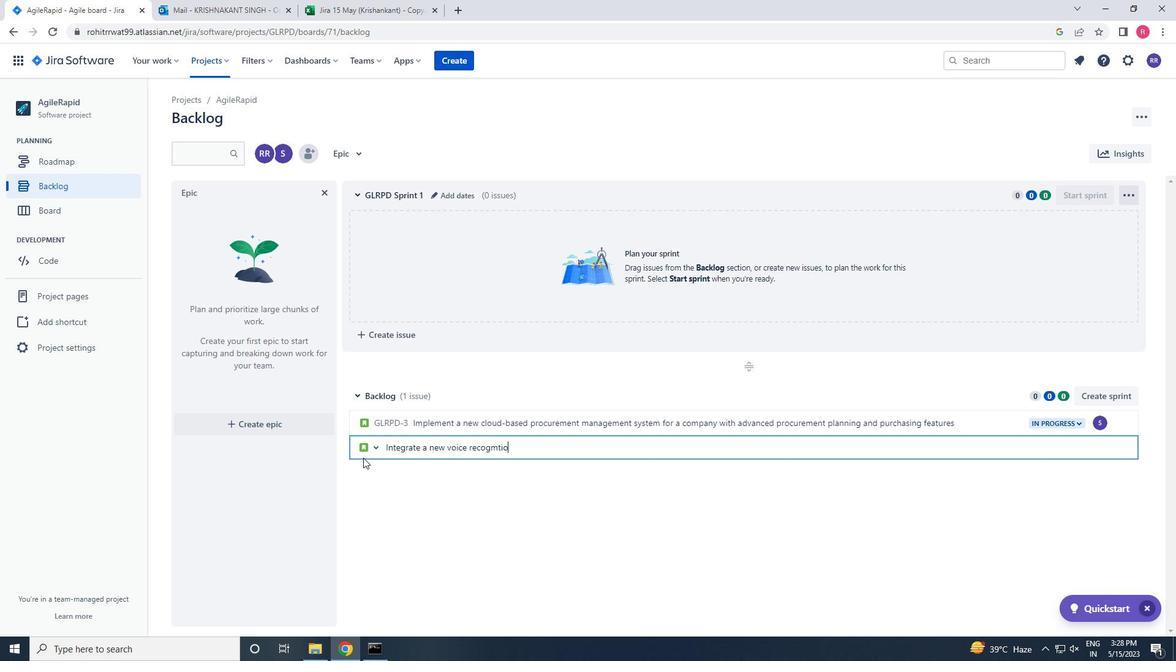 
Action: Mouse moved to (363, 458)
Screenshot: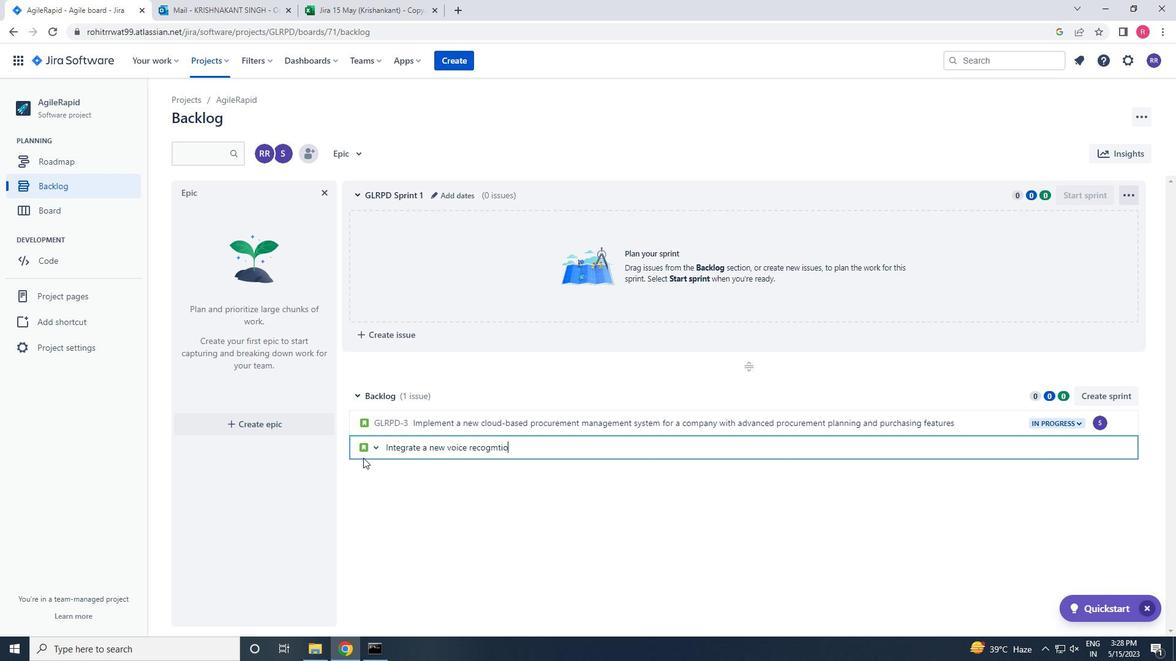 
Action: Key pressed <Key.space><Key.space>FEATURES<Key.space><Key.left>
Screenshot: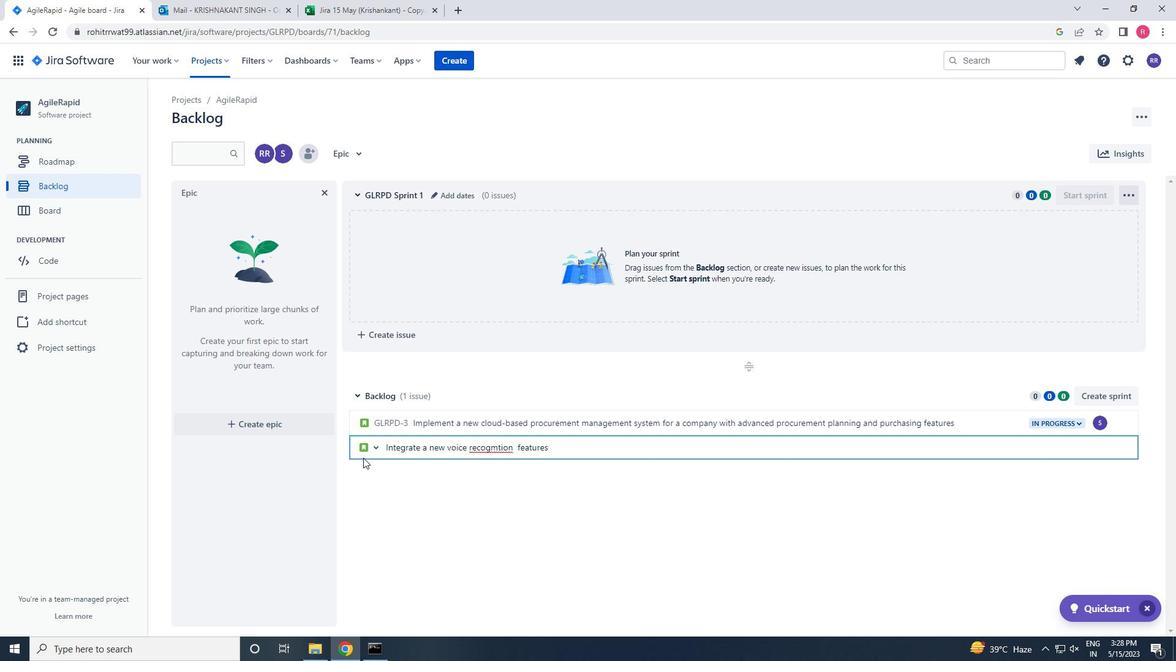 
Action: Mouse moved to (362, 458)
Screenshot: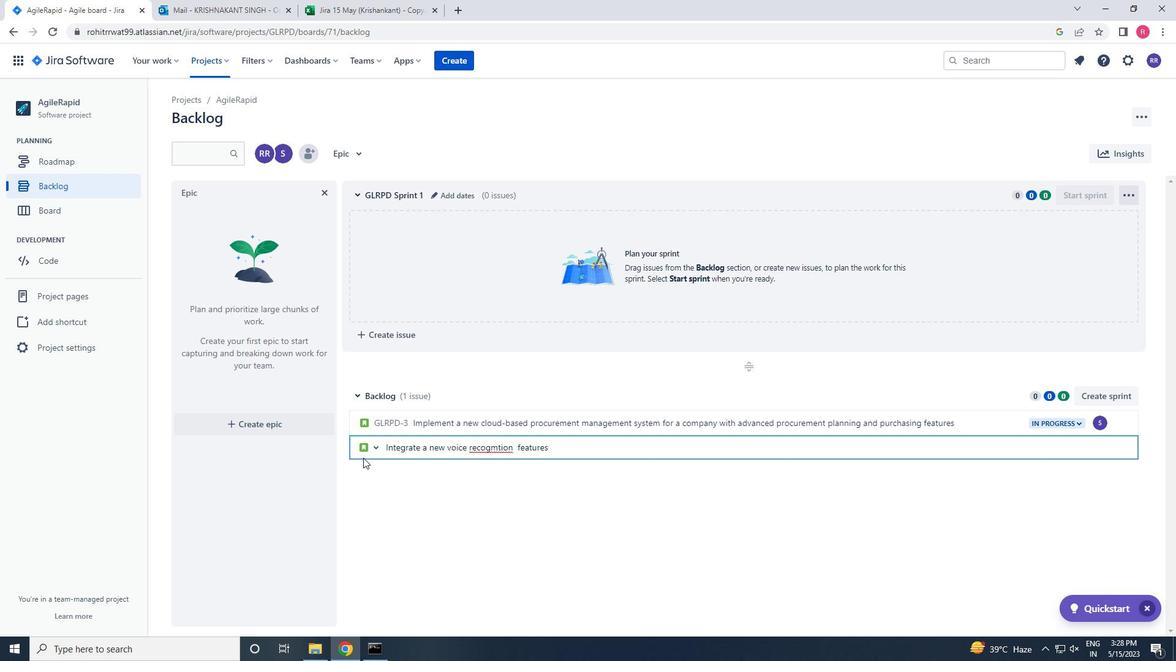 
Action: Key pressed <Key.left><Key.left><Key.left><Key.left><Key.left><Key.left><Key.left><Key.left><Key.left><Key.left><Key.left><Key.left><Key.left><Key.left><Key.left><Key.left><Key.left><Key.left><Key.left><Key.left><Key.left><Key.left><Key.left><Key.left>
Screenshot: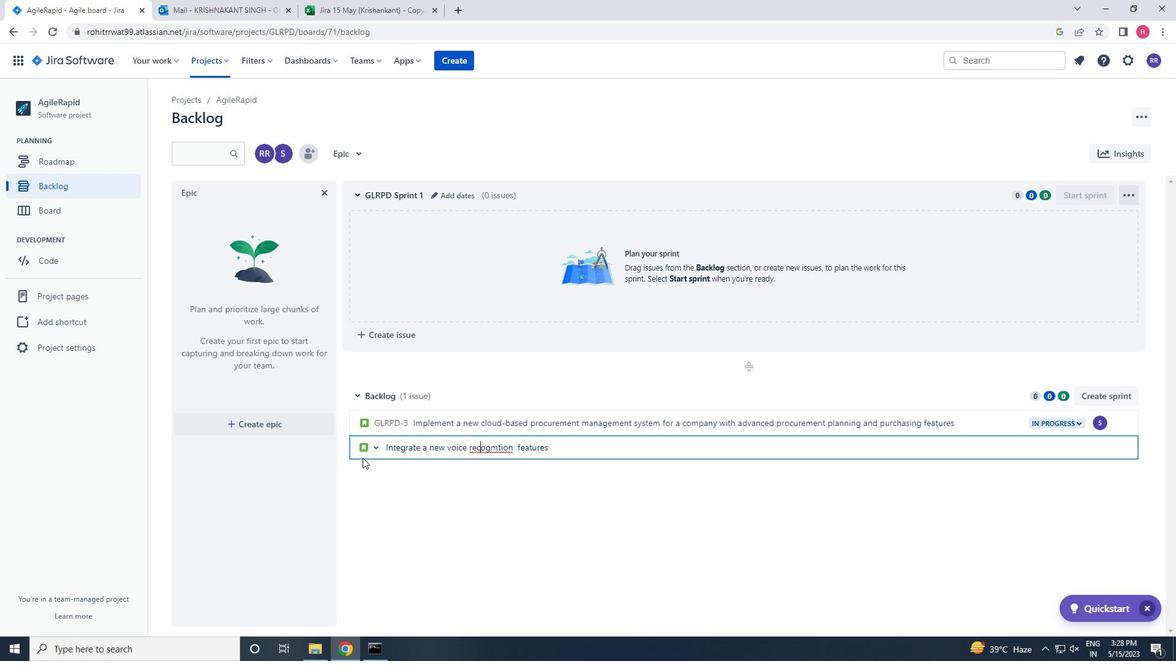 
Action: Mouse moved to (374, 463)
Screenshot: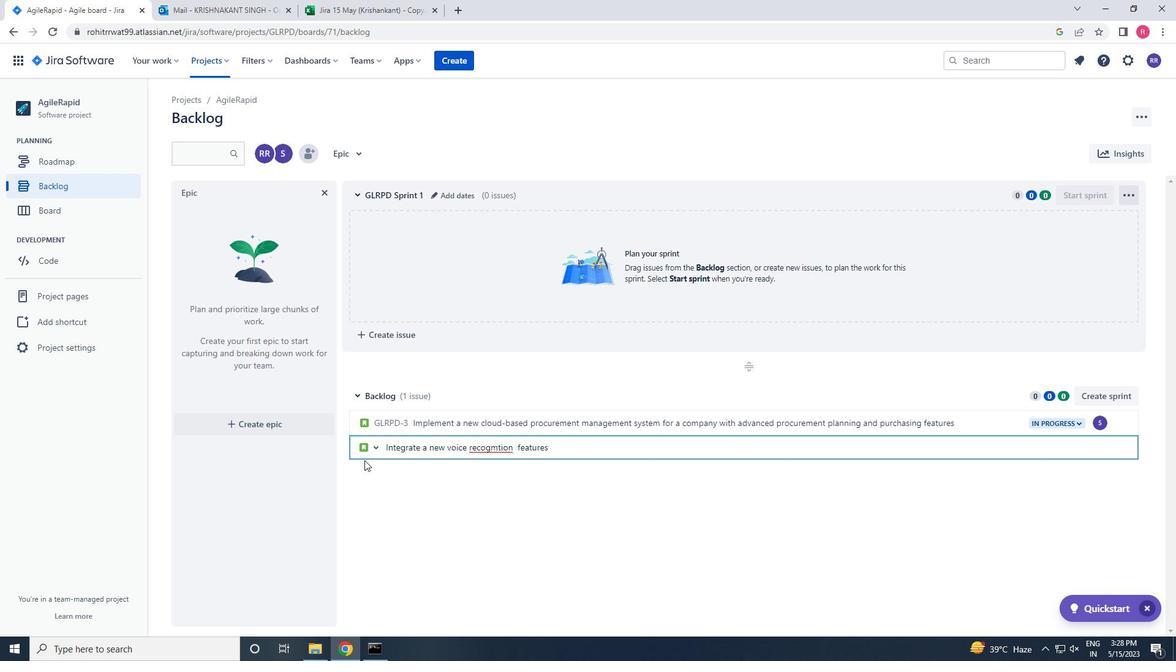 
Action: Key pressed <Key.right><Key.right><Key.right><Key.right><Key.right><Key.right><Key.right><Key.right><Key.right><Key.right><Key.backspace>NI<Key.right><Key.right><Key.right><Key.right><Key.right><Key.right><Key.right><Key.right><Key.right><Key.right><Key.right><Key.right><Key.right><Key.right><Key.right><Key.right><Key.right><Key.right>INTO<Key.space>AN<Key.space>EXISTING<Key.space>MOBILE<Key.space>APPLICATIONN<Key.backspace><Key.space>TO<Key.space>ENHANCE<Key.space>INTERACTION<Key.space>AND<Key.space>HAND-==<Key.backspace><Key.backspace><Key.backspace>S-FREE<Key.space>OPERATION<Key.enter>
Screenshot: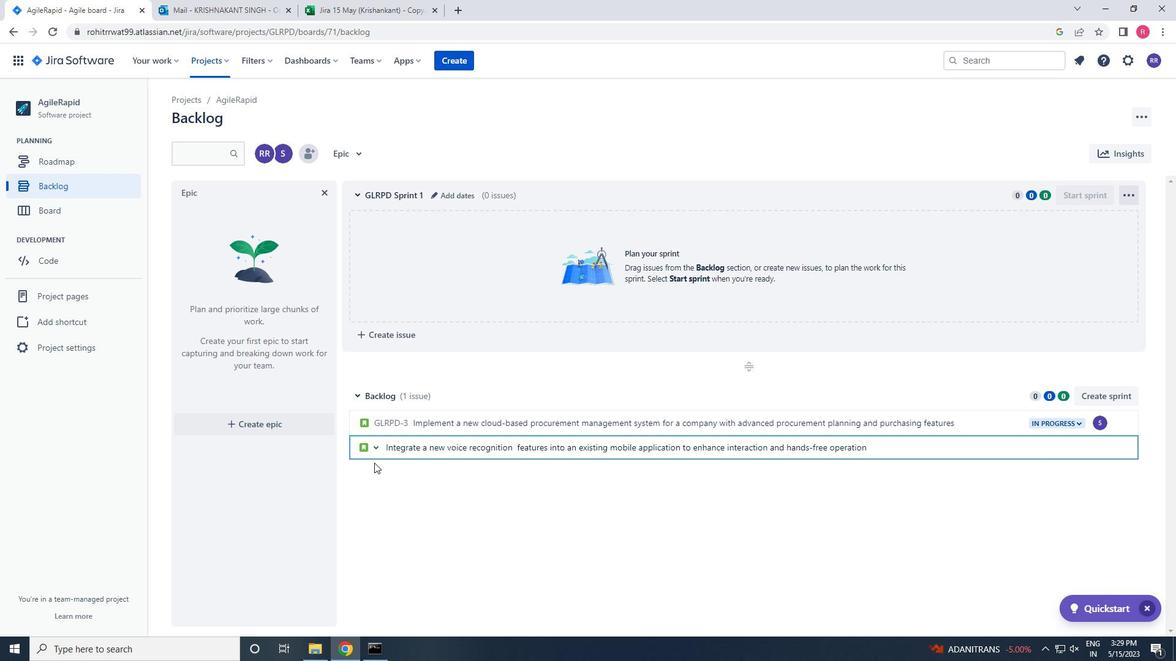 
Action: Mouse moved to (1097, 447)
Screenshot: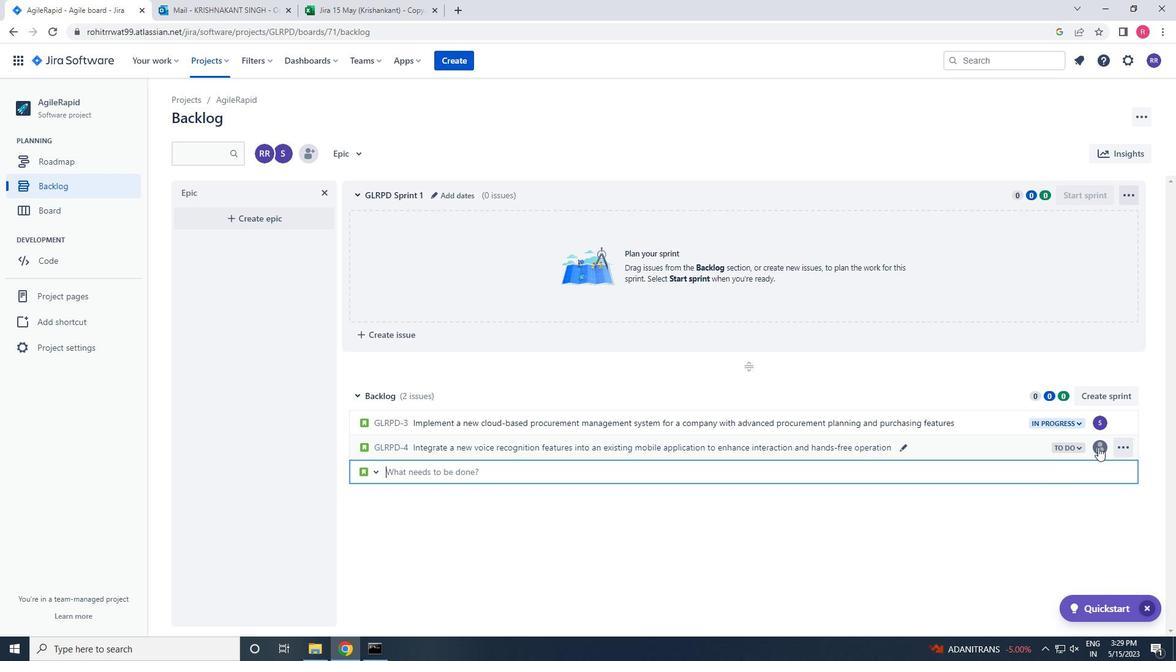 
Action: Mouse pressed left at (1097, 447)
Screenshot: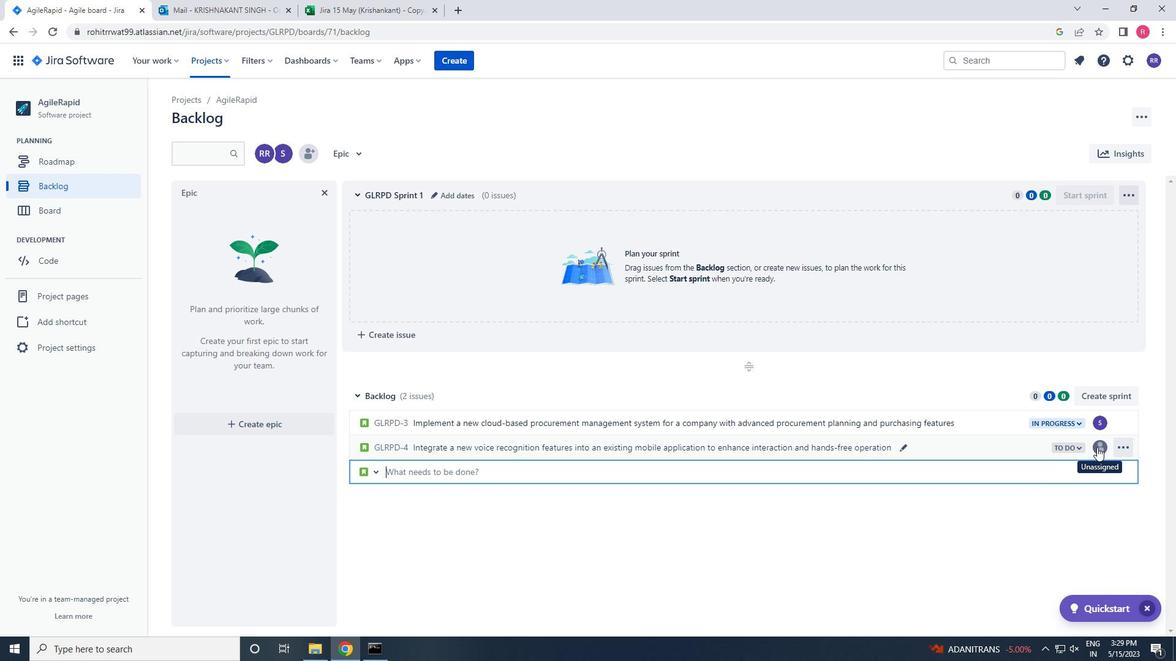 
Action: Key pressed SOFTAGE.4<Key.shift>@SOFTAG.NET
Screenshot: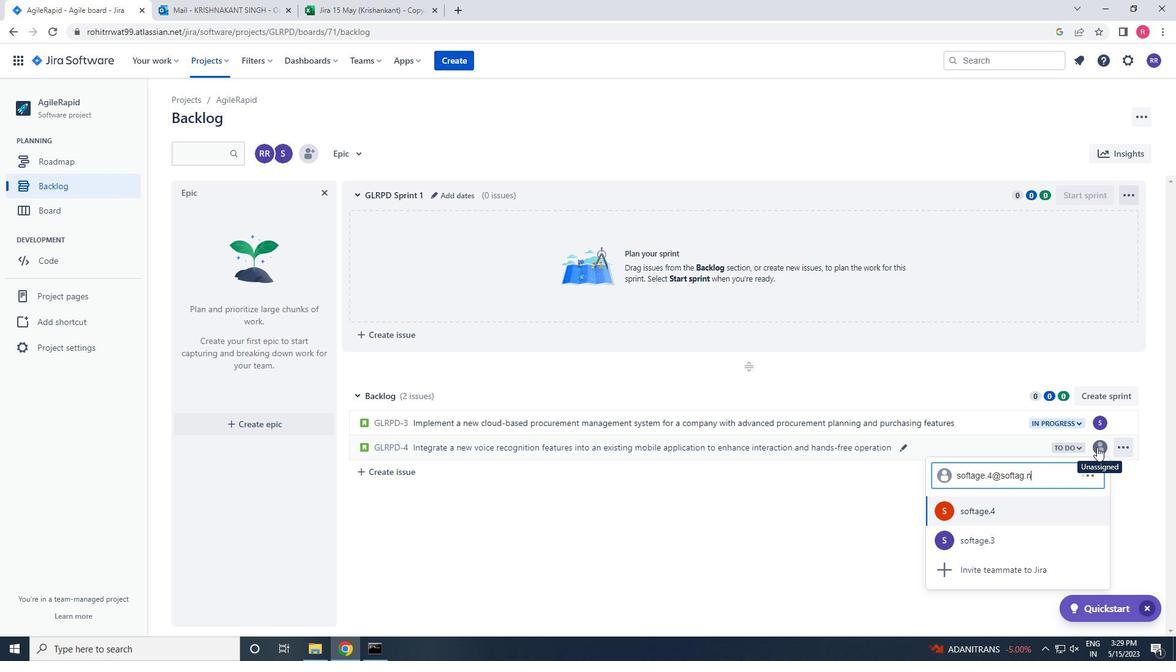 
Action: Mouse moved to (992, 473)
Screenshot: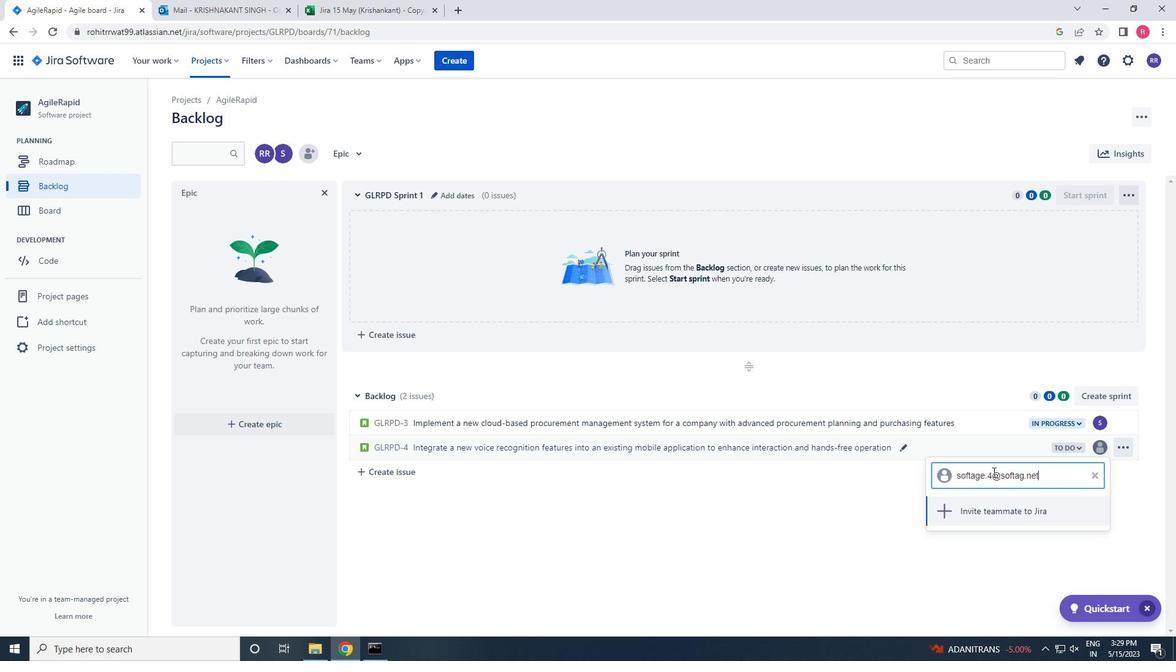 
Action: Mouse pressed left at (992, 473)
Screenshot: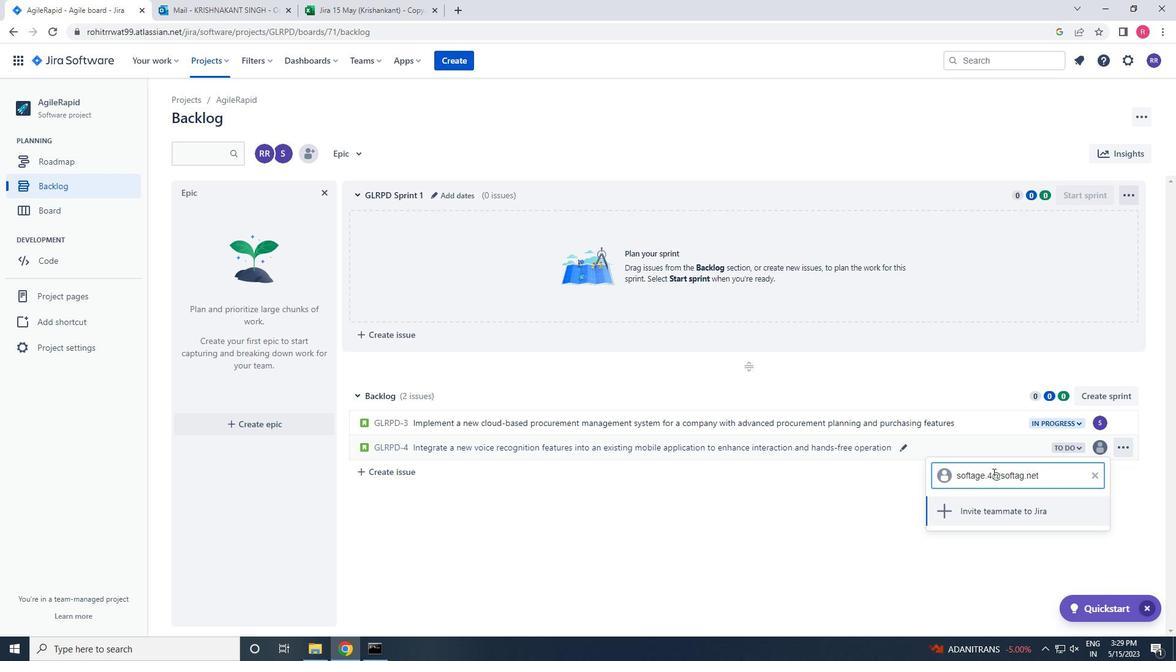 
Action: Mouse moved to (1022, 477)
Screenshot: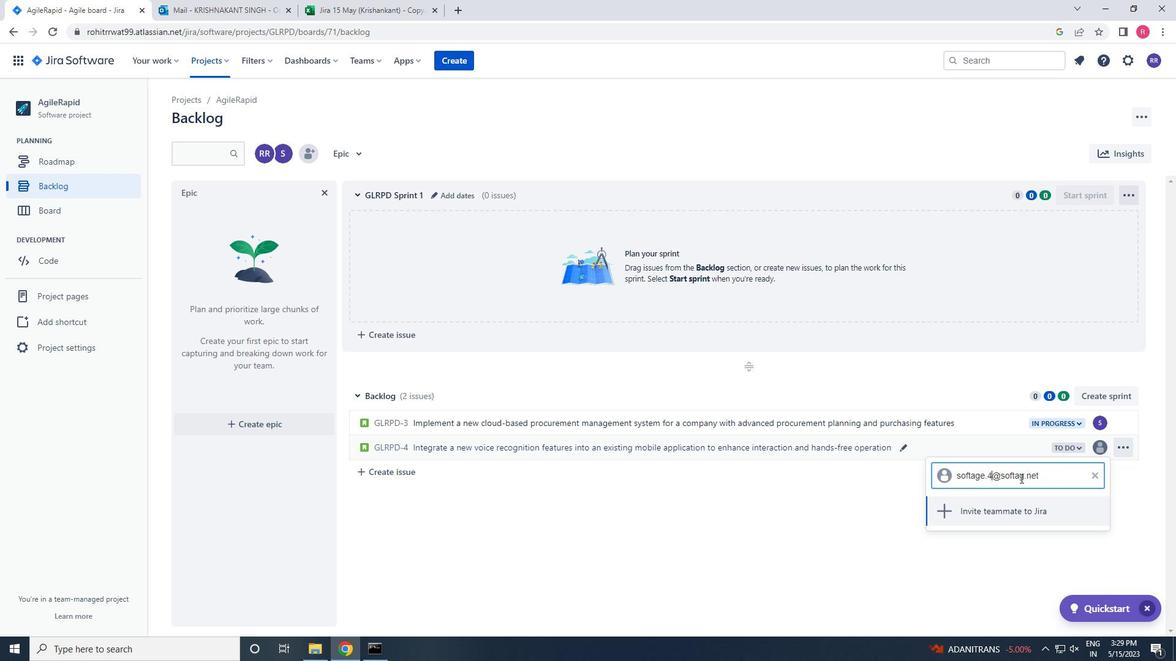 
Action: Mouse pressed left at (1022, 477)
Screenshot: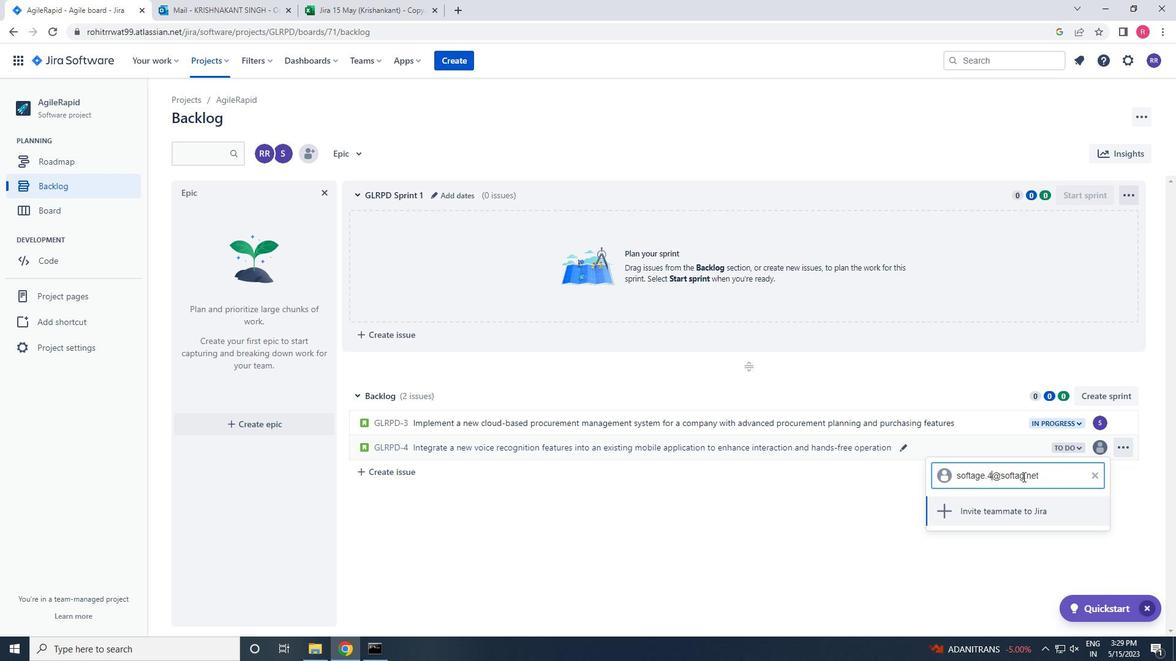 
Action: Mouse moved to (1025, 485)
Screenshot: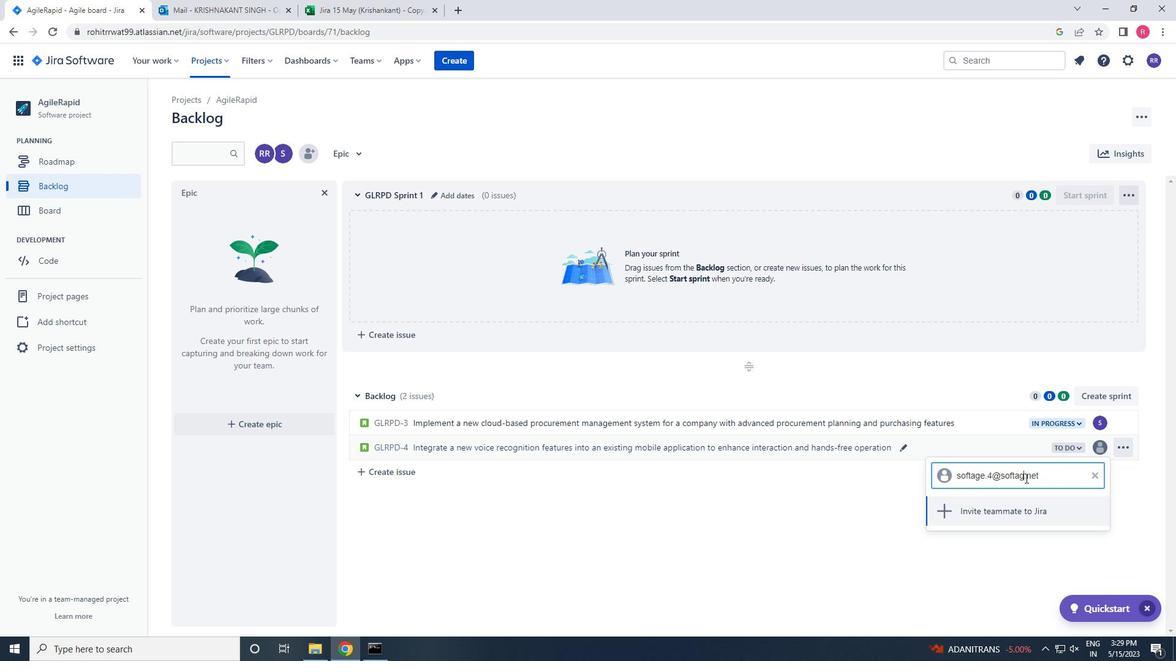 
Action: Key pressed E
Screenshot: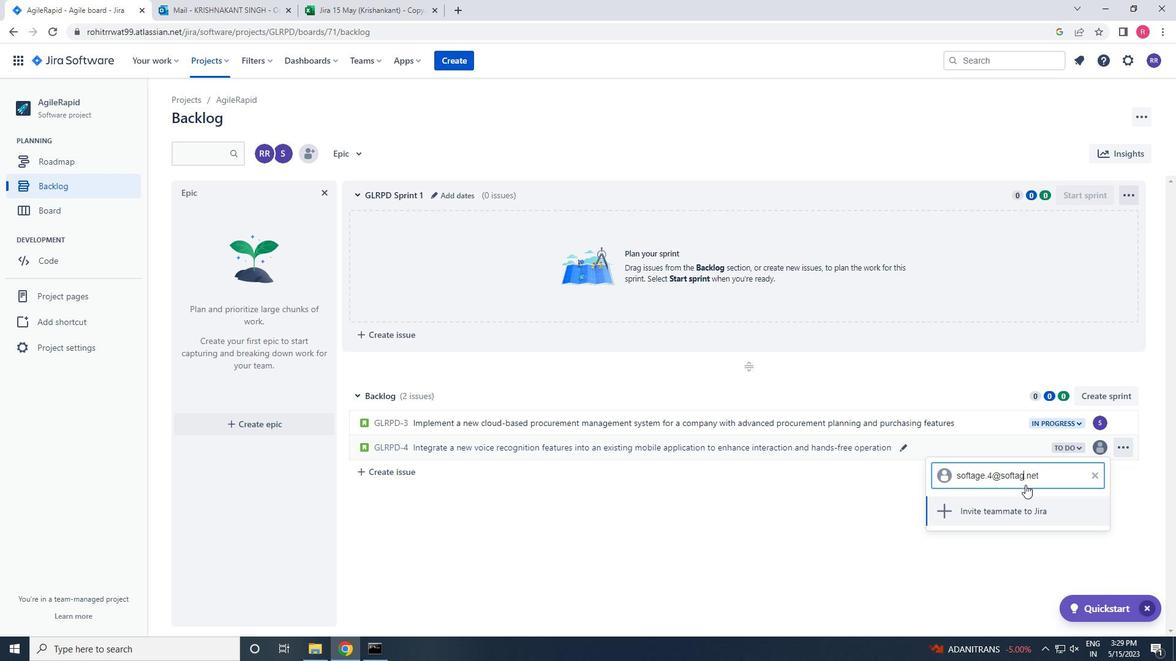 
Action: Mouse moved to (1007, 507)
Screenshot: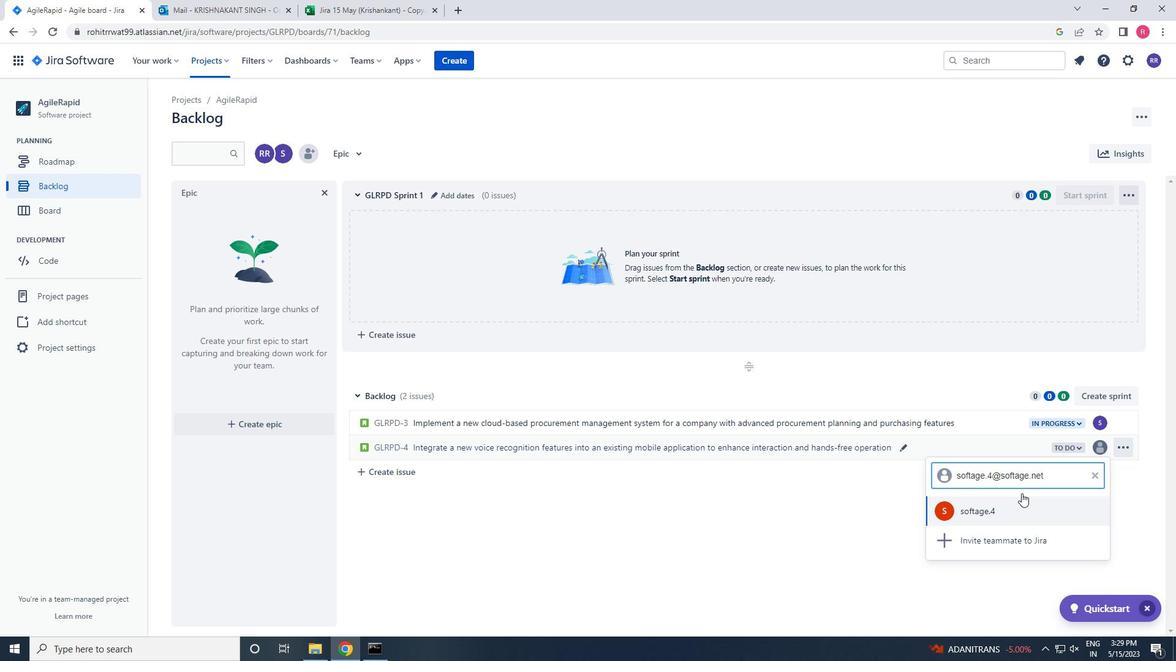 
Action: Mouse pressed left at (1007, 507)
Screenshot: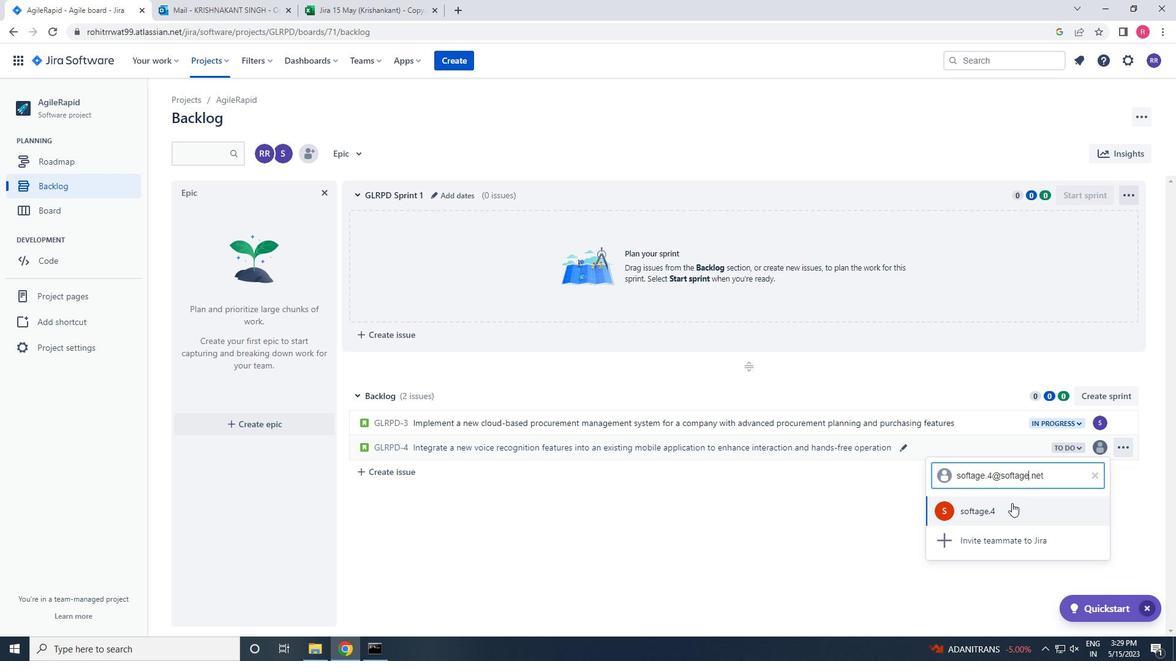 
Action: Mouse moved to (1059, 449)
Screenshot: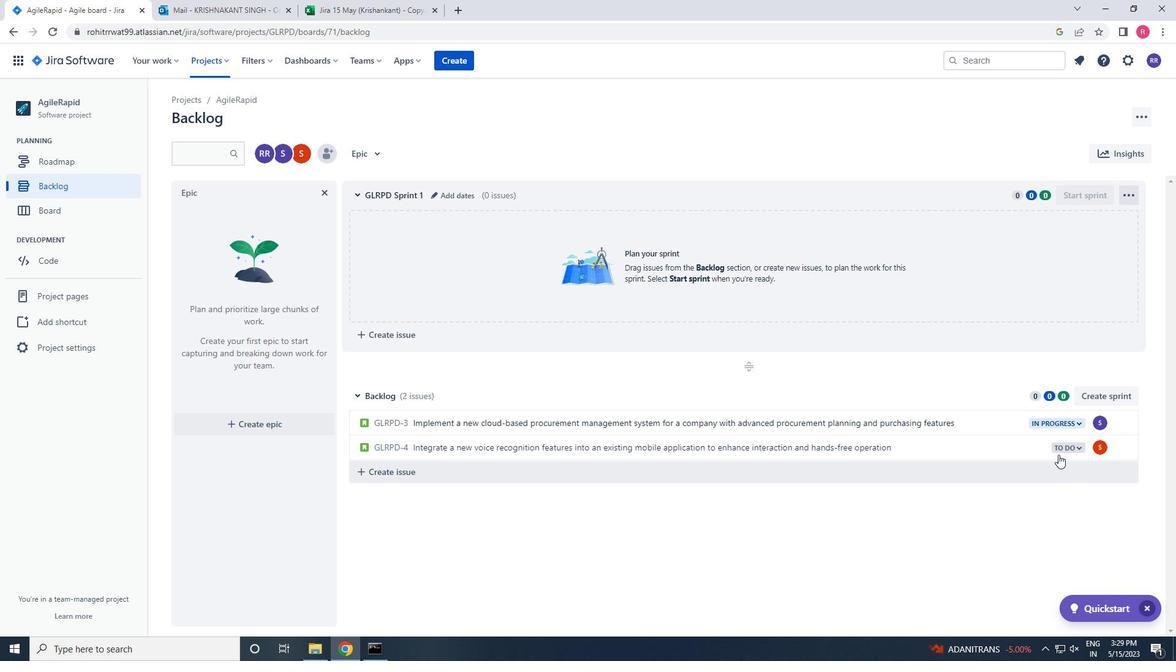 
Action: Mouse pressed left at (1059, 449)
Screenshot: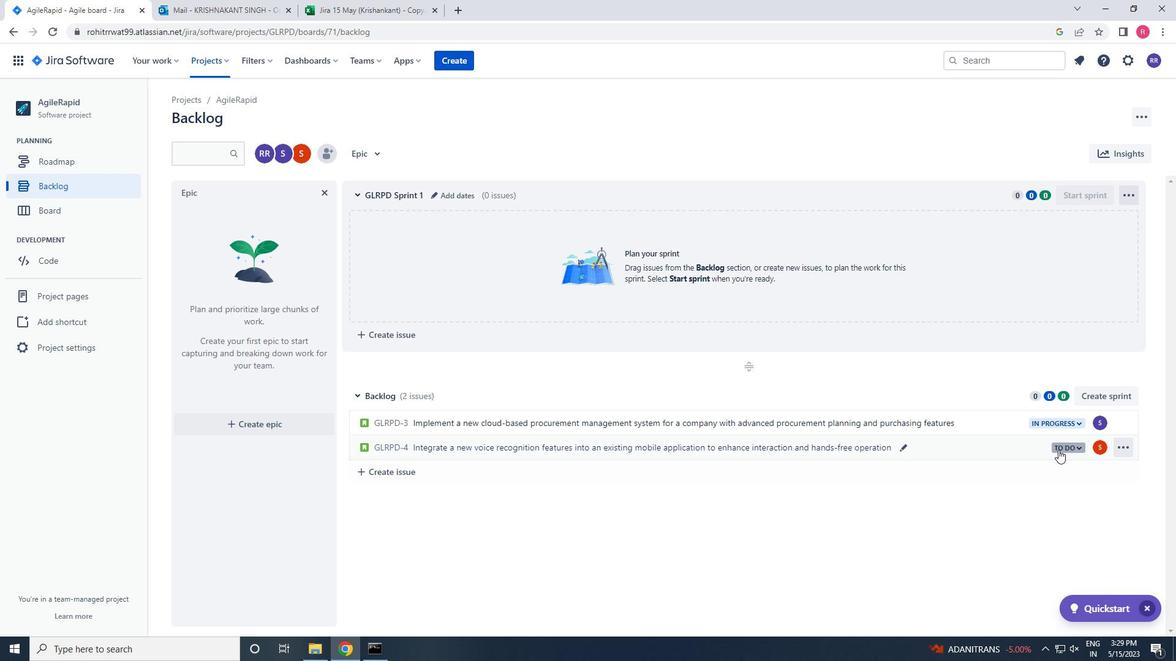 
Action: Mouse moved to (1005, 477)
Screenshot: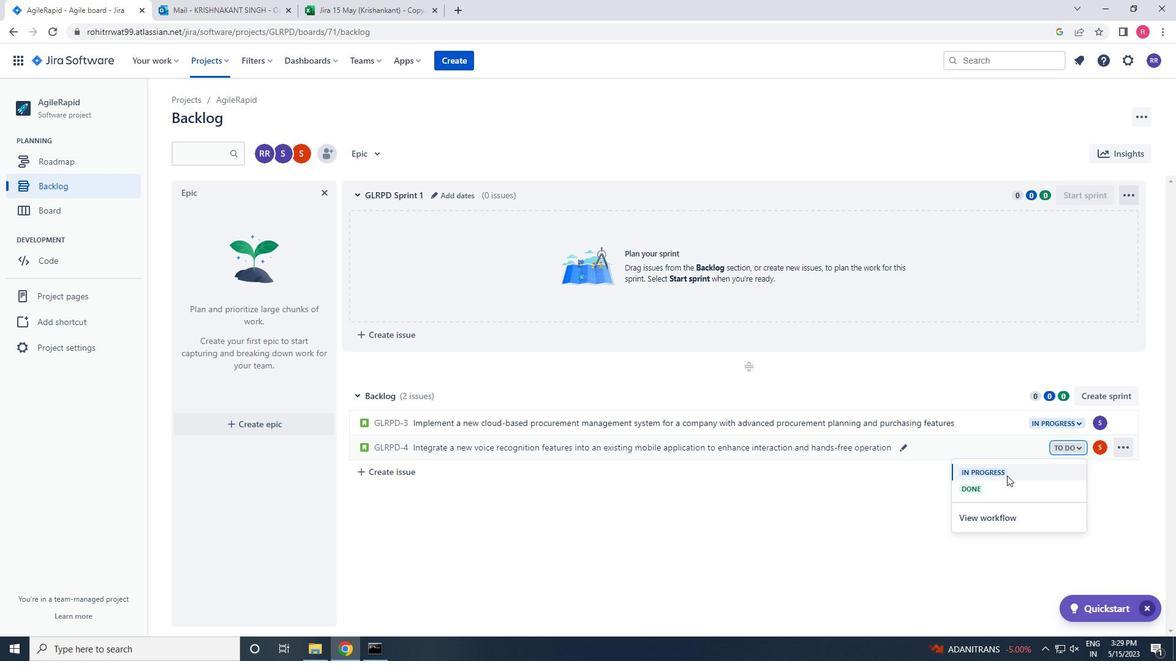 
Action: Mouse pressed left at (1005, 477)
Screenshot: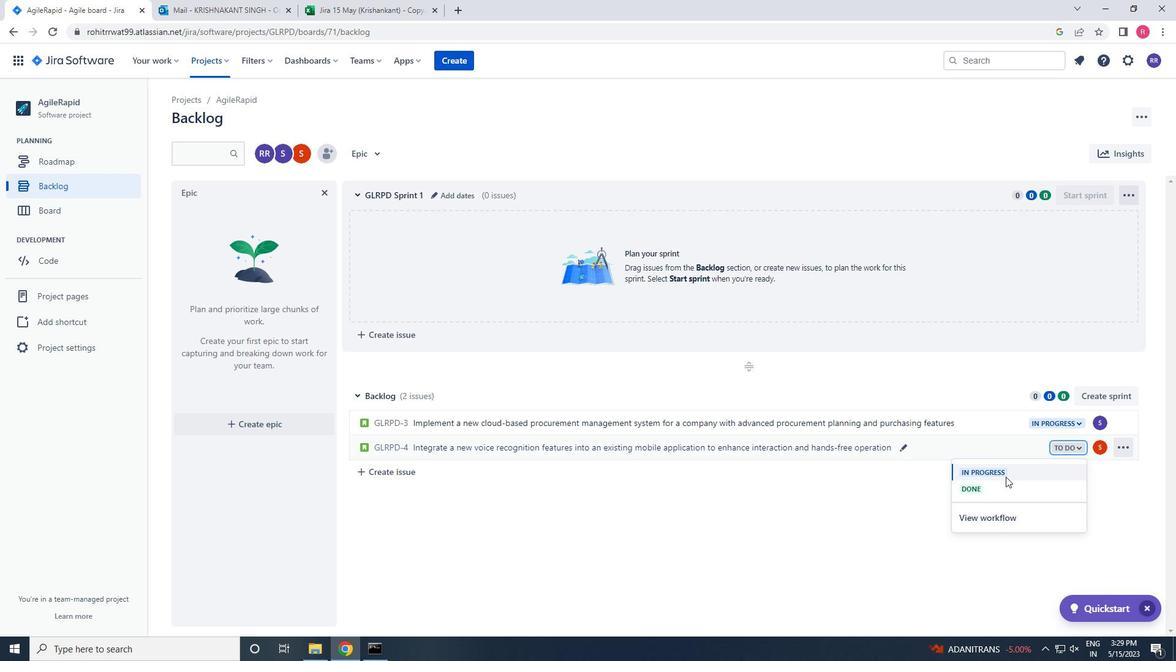 
